 Task: Create a sub task Gather and Analyse Requirements for the task  Develop a new online platform for event ticket sales in the project AgileMind , assign it to team member softage.4@softage.net and update the status of the sub task to  On Track  , set the priority of the sub task to Low
Action: Mouse moved to (604, 550)
Screenshot: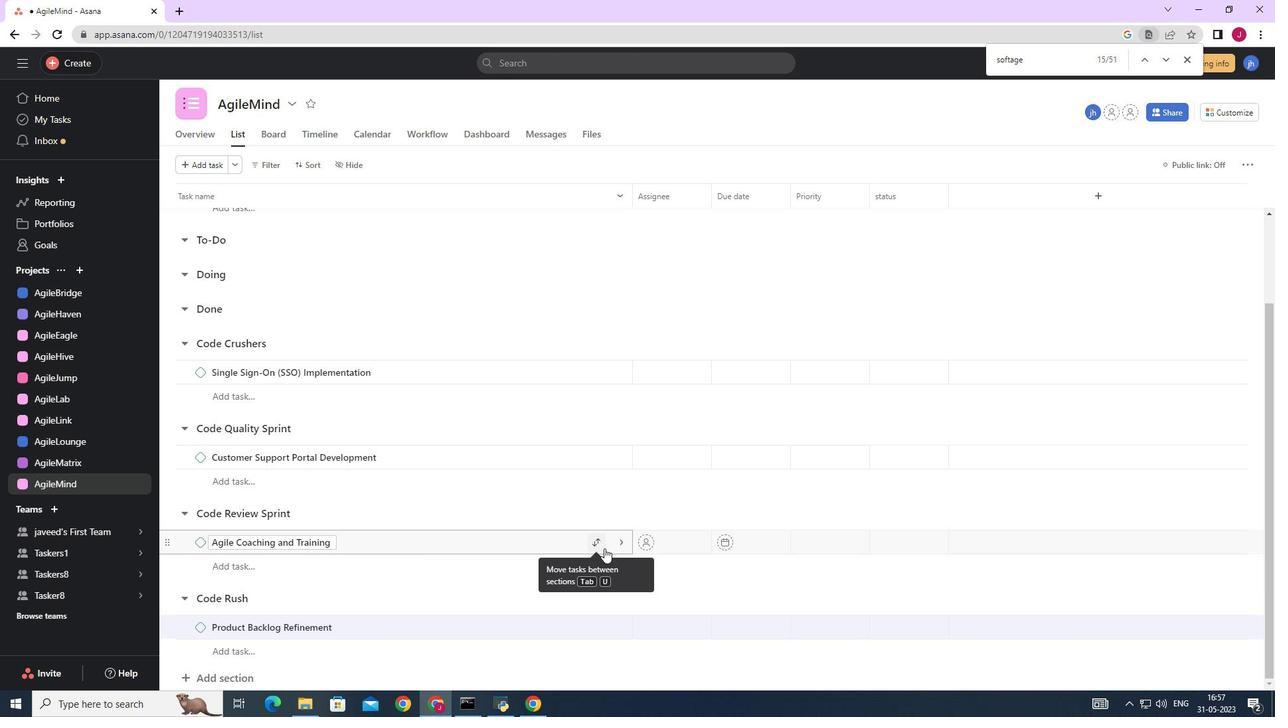 
Action: Mouse scrolled (604, 551) with delta (0, 0)
Screenshot: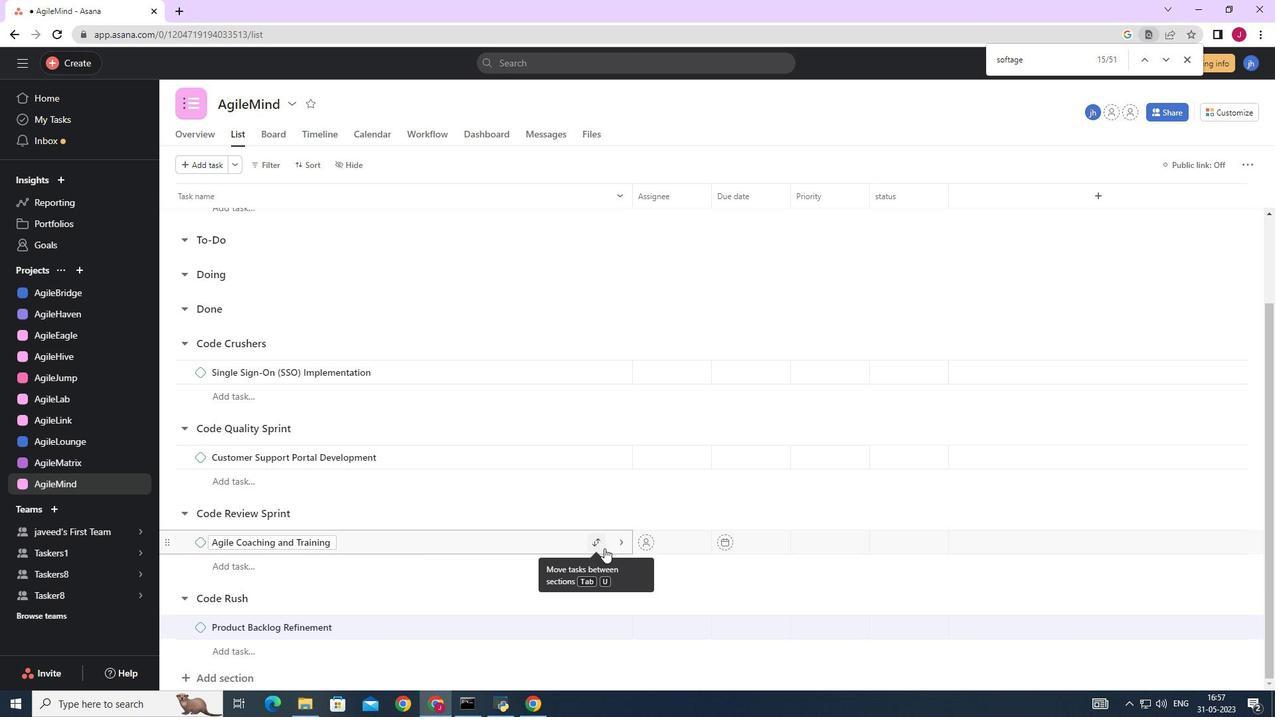 
Action: Mouse scrolled (604, 551) with delta (0, 0)
Screenshot: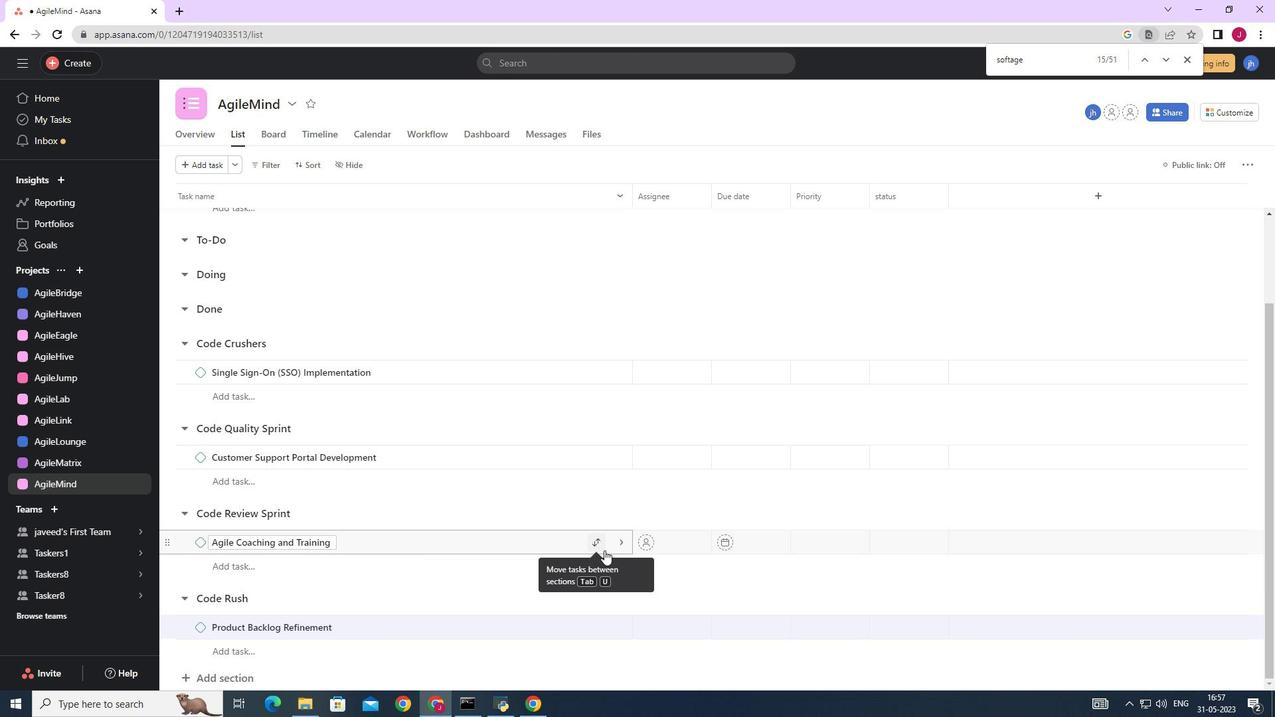 
Action: Mouse scrolled (604, 551) with delta (0, 0)
Screenshot: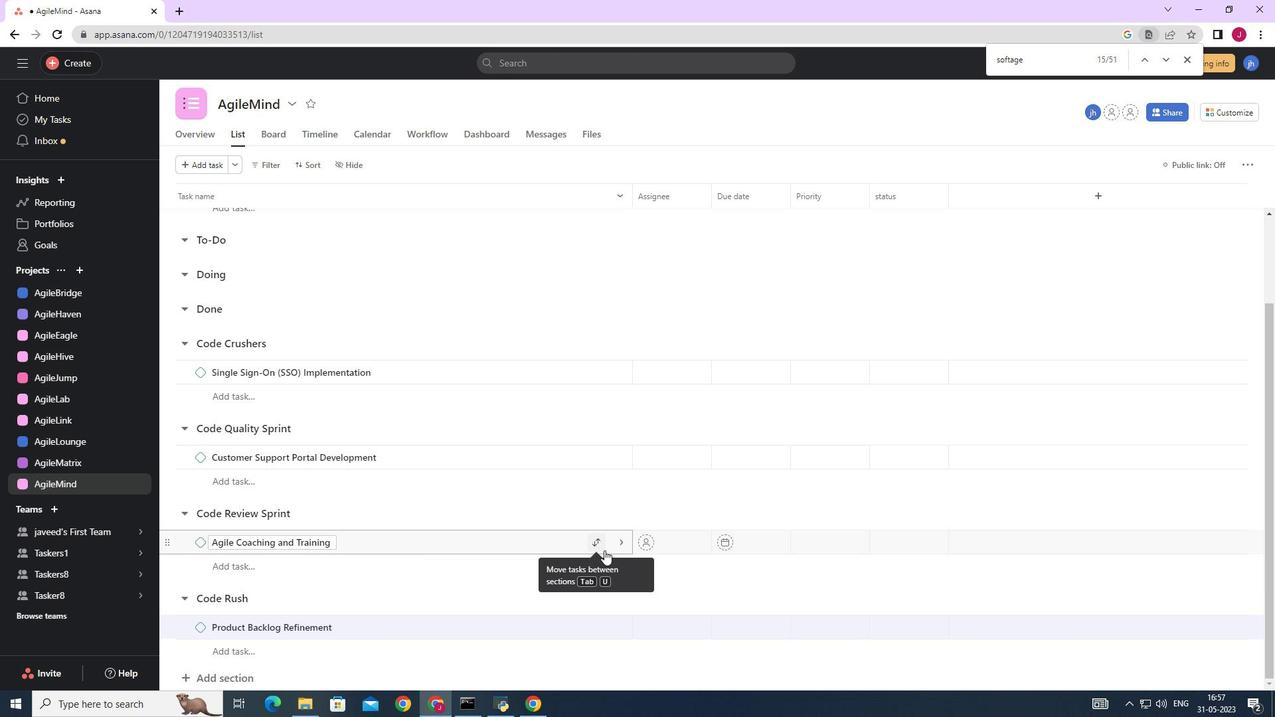 
Action: Mouse scrolled (604, 551) with delta (0, 0)
Screenshot: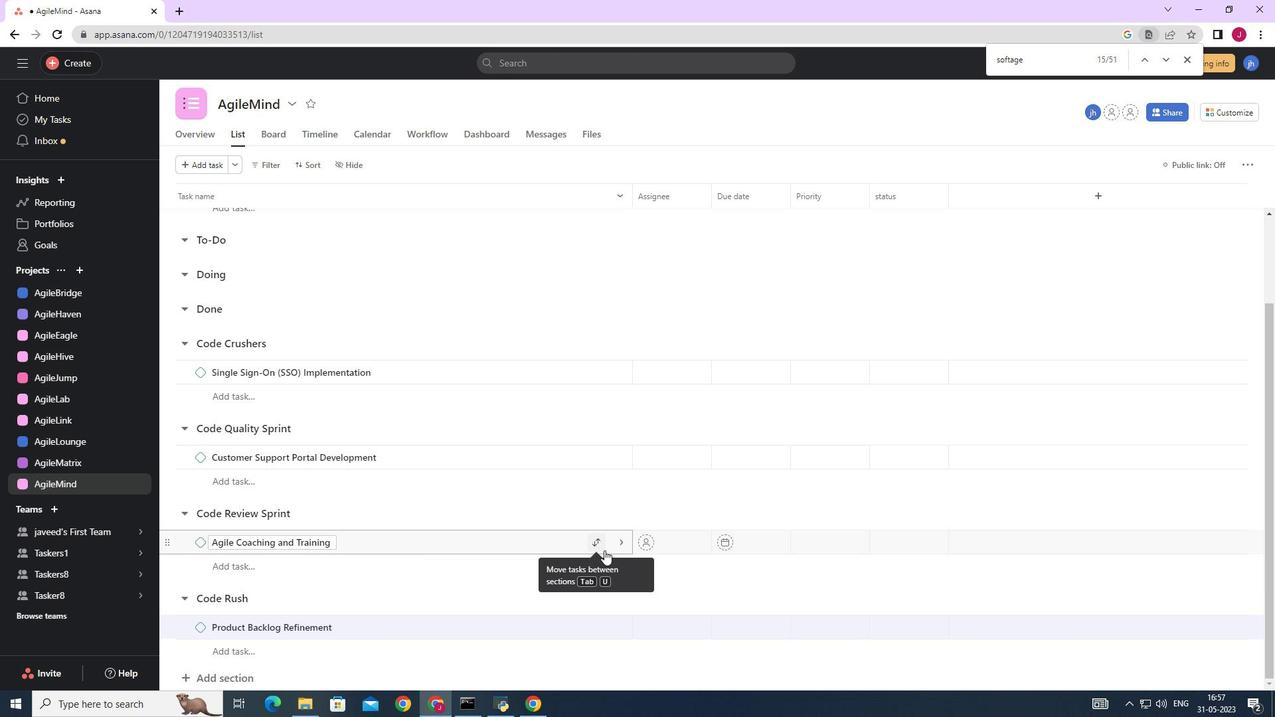 
Action: Mouse moved to (594, 547)
Screenshot: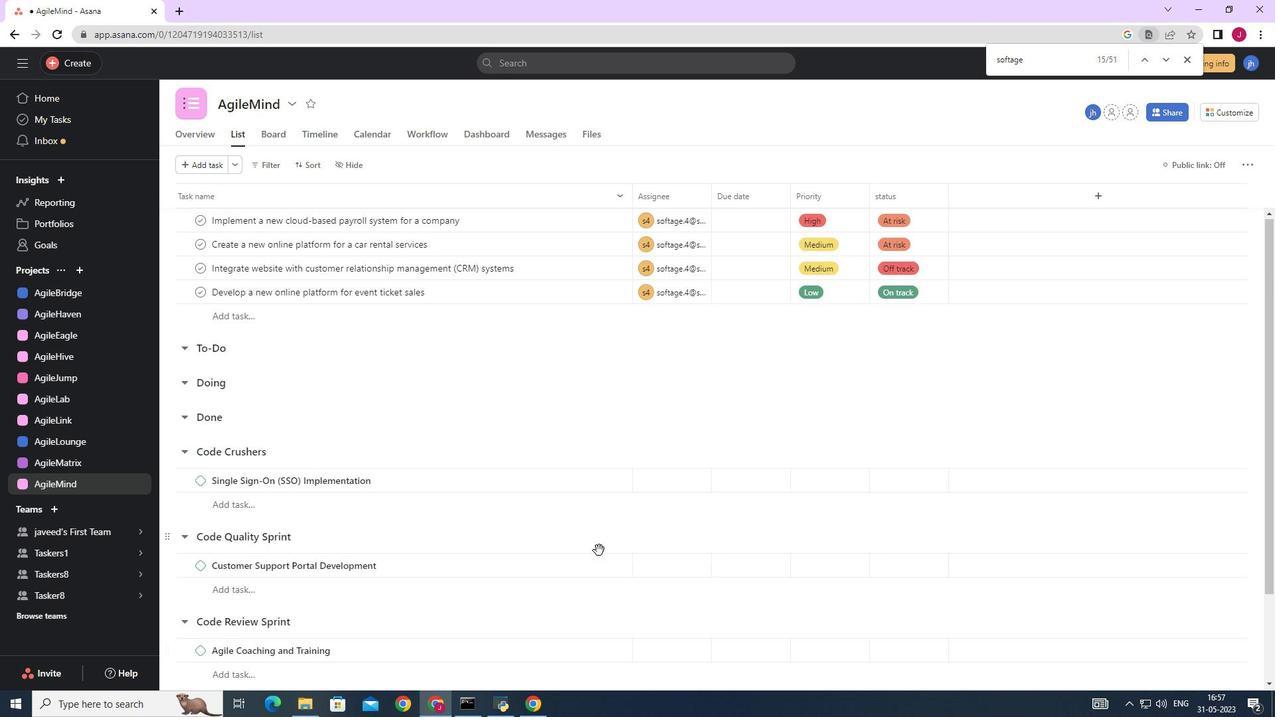 
Action: Mouse scrolled (594, 548) with delta (0, 0)
Screenshot: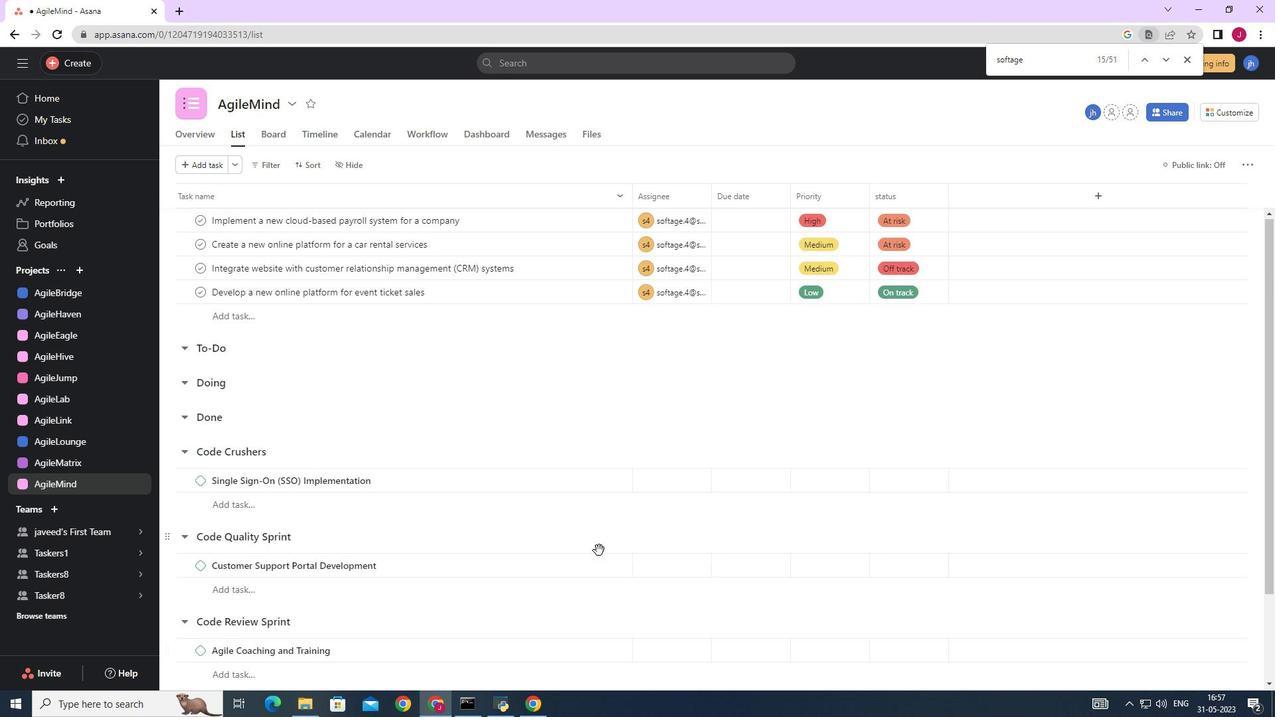 
Action: Mouse moved to (593, 546)
Screenshot: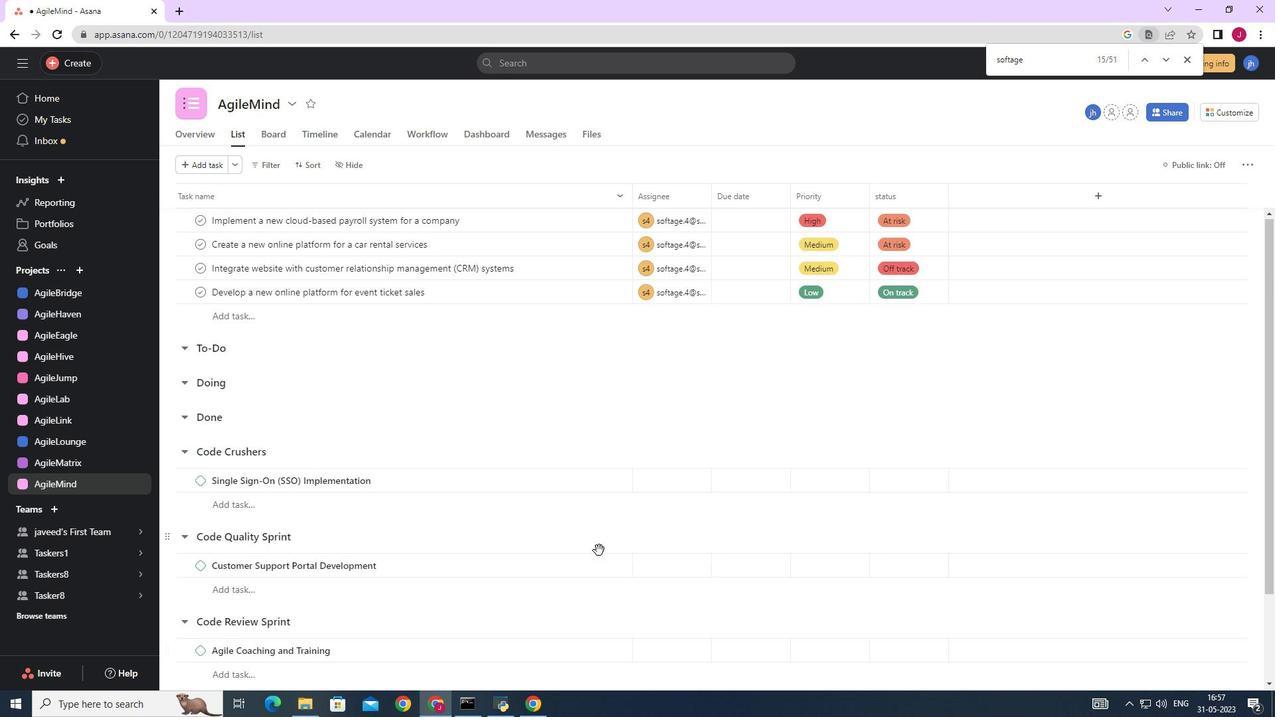 
Action: Mouse scrolled (594, 548) with delta (0, 0)
Screenshot: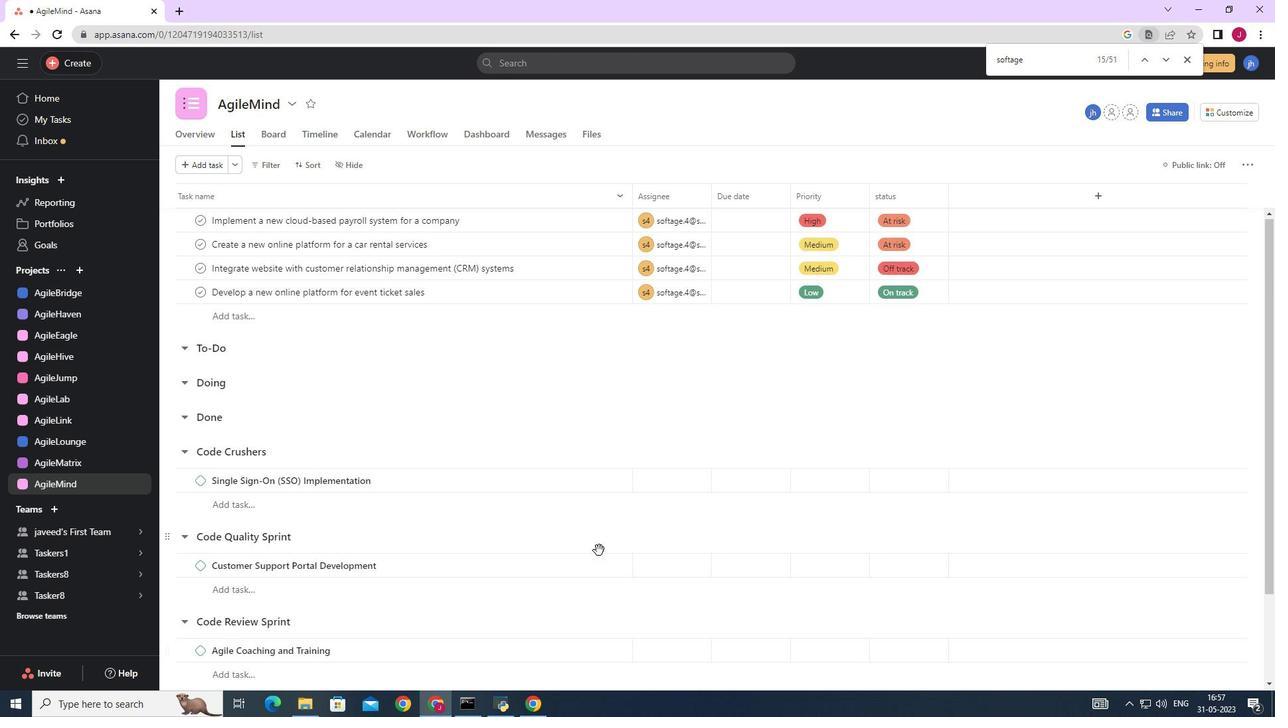 
Action: Mouse moved to (584, 536)
Screenshot: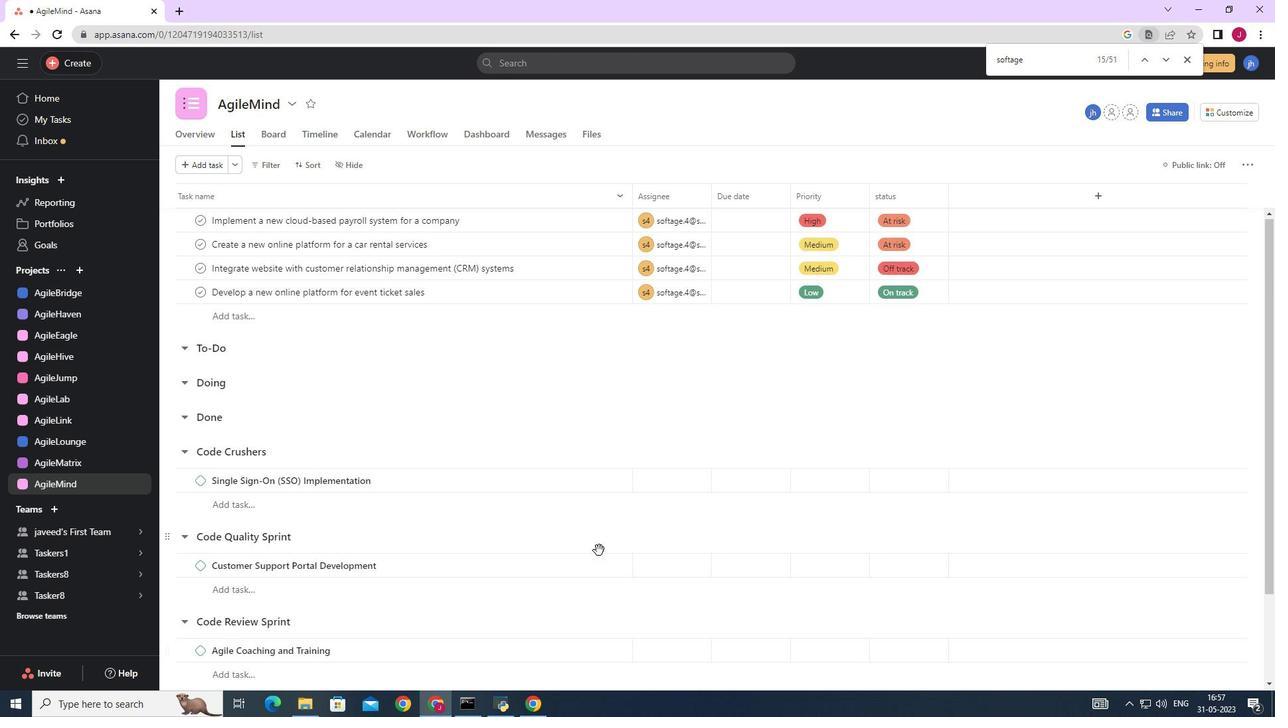 
Action: Mouse scrolled (593, 546) with delta (0, 0)
Screenshot: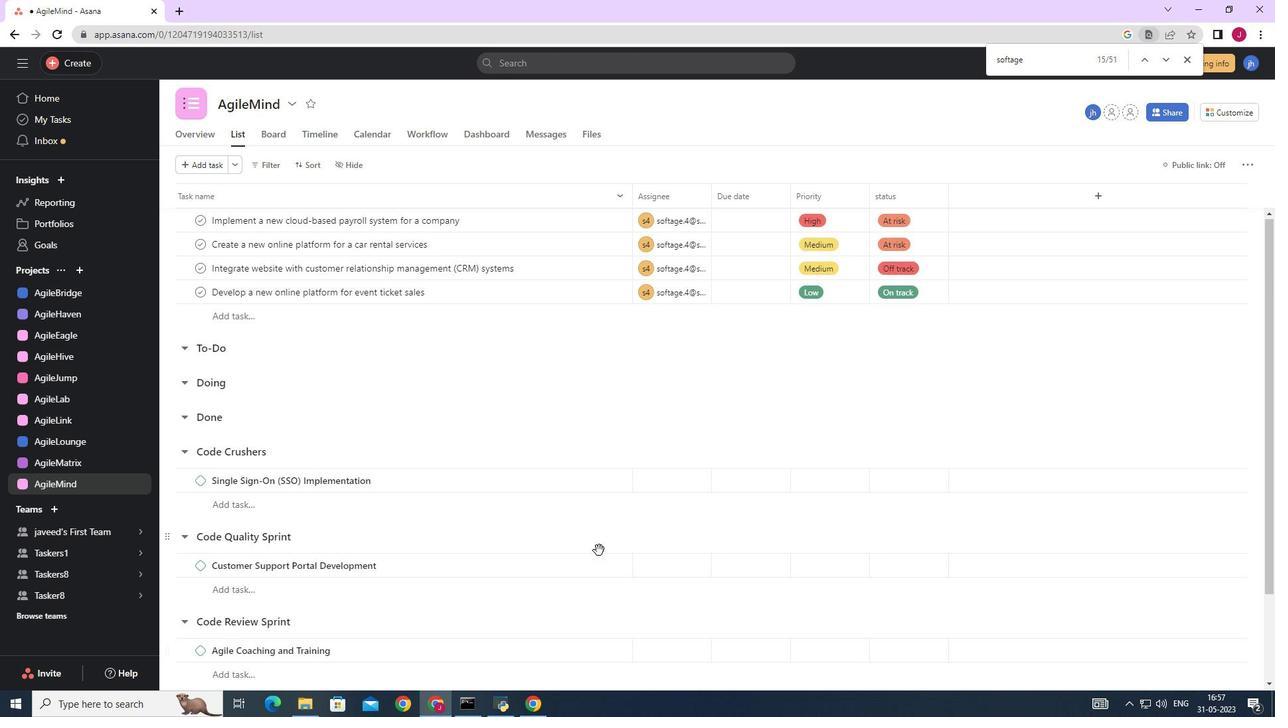 
Action: Mouse moved to (587, 292)
Screenshot: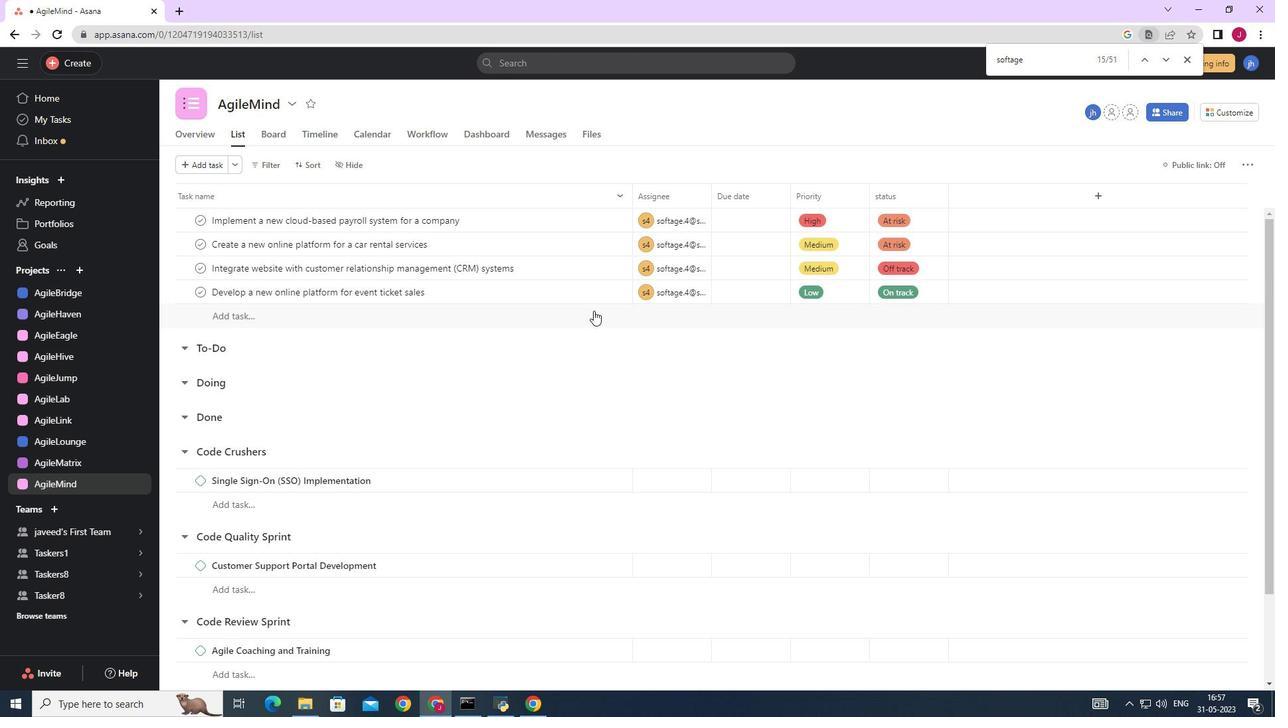 
Action: Mouse pressed left at (587, 292)
Screenshot: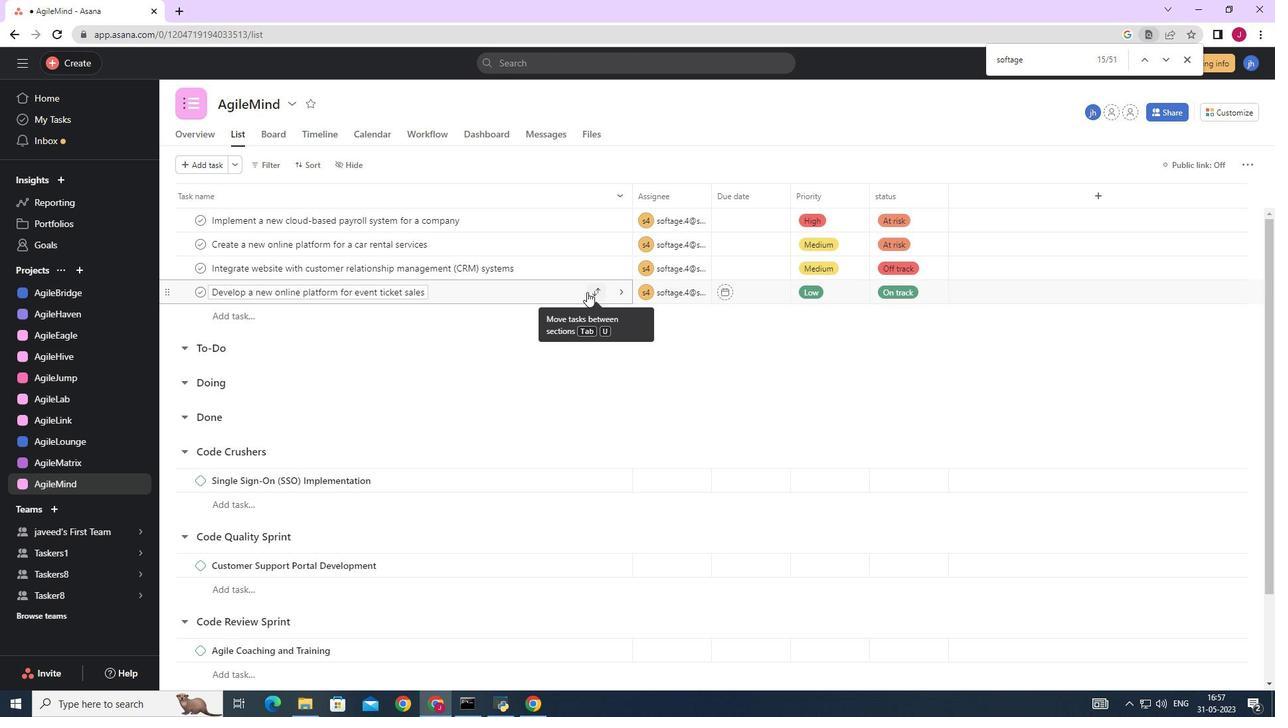 
Action: Mouse moved to (567, 289)
Screenshot: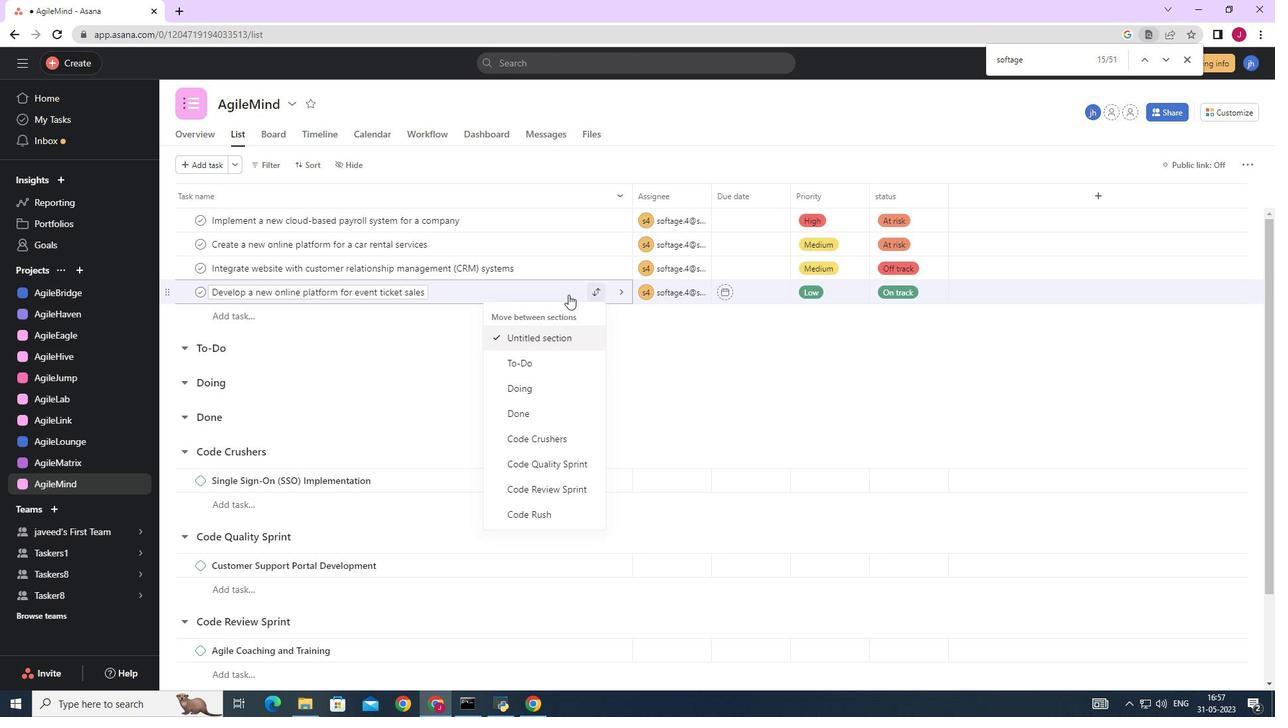 
Action: Mouse pressed left at (567, 289)
Screenshot: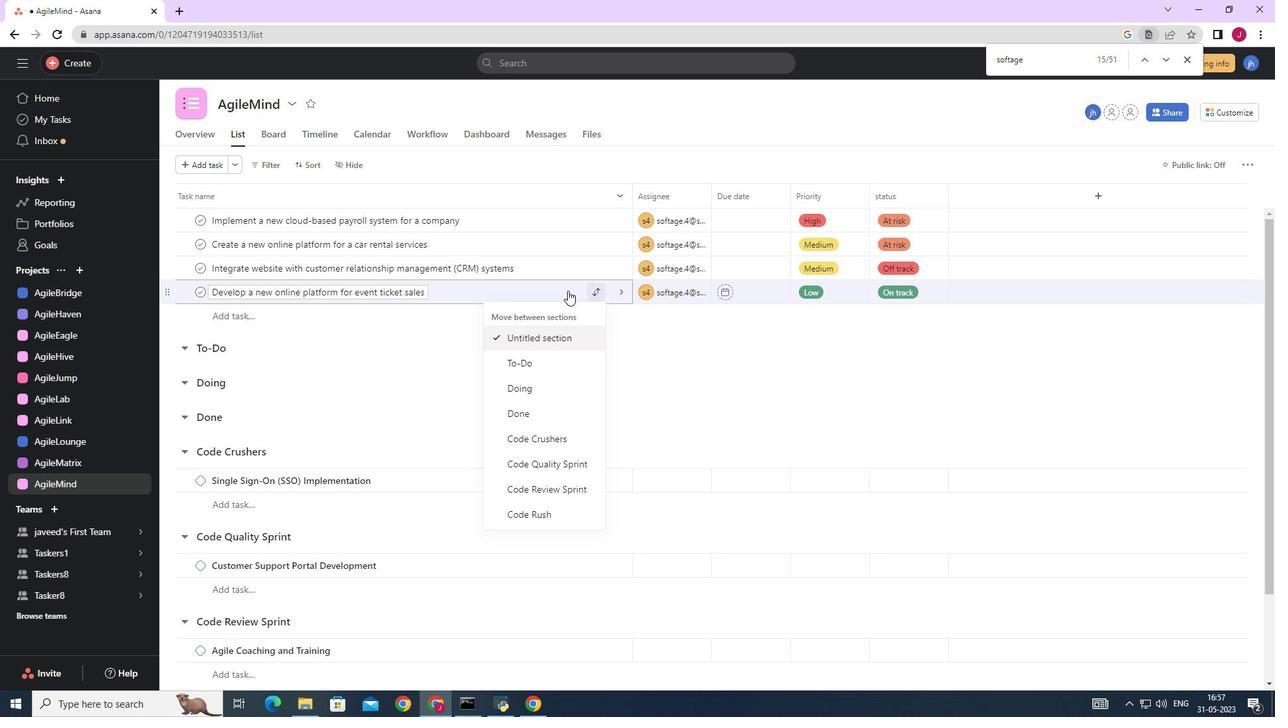 
Action: Mouse moved to (918, 450)
Screenshot: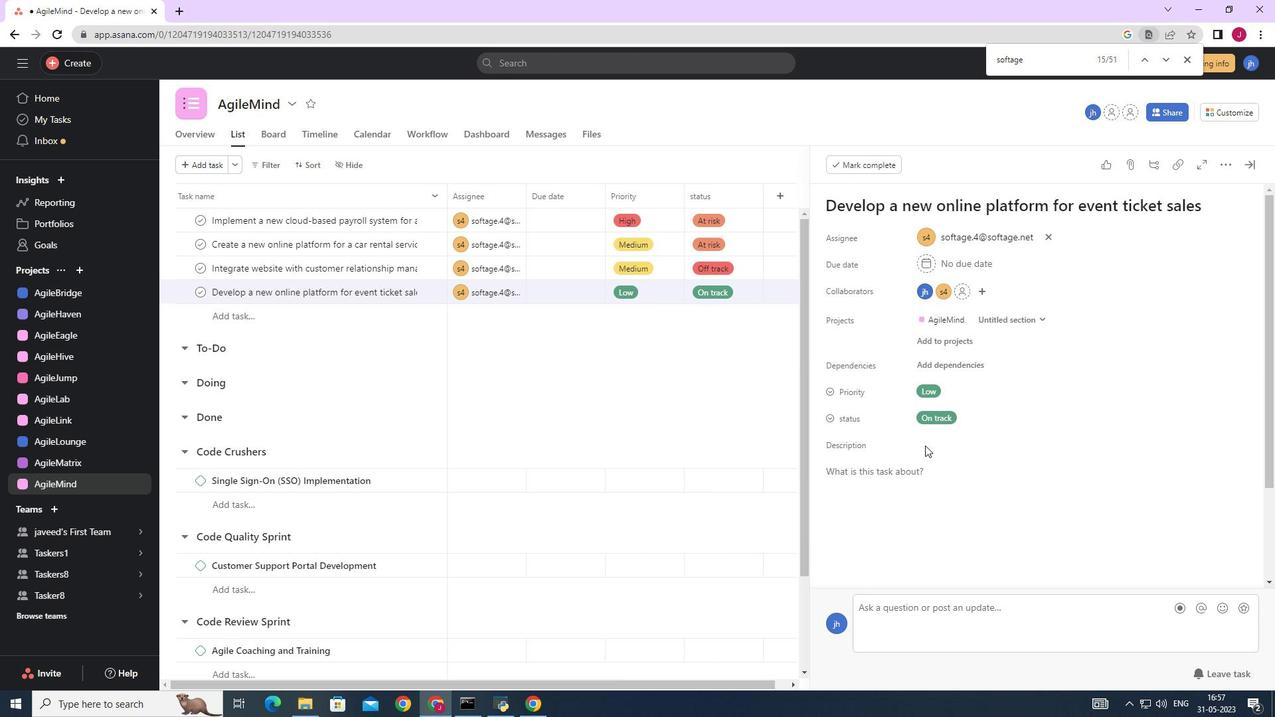 
Action: Mouse scrolled (918, 449) with delta (0, 0)
Screenshot: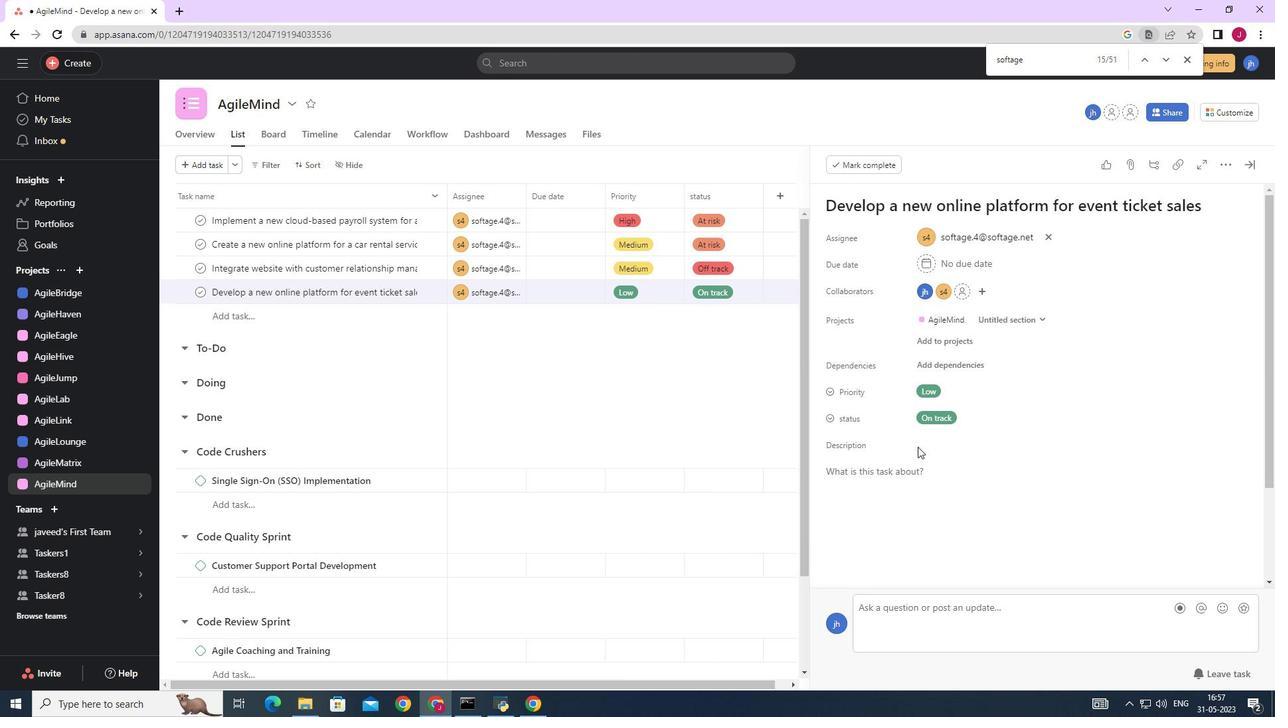 
Action: Mouse scrolled (918, 449) with delta (0, 0)
Screenshot: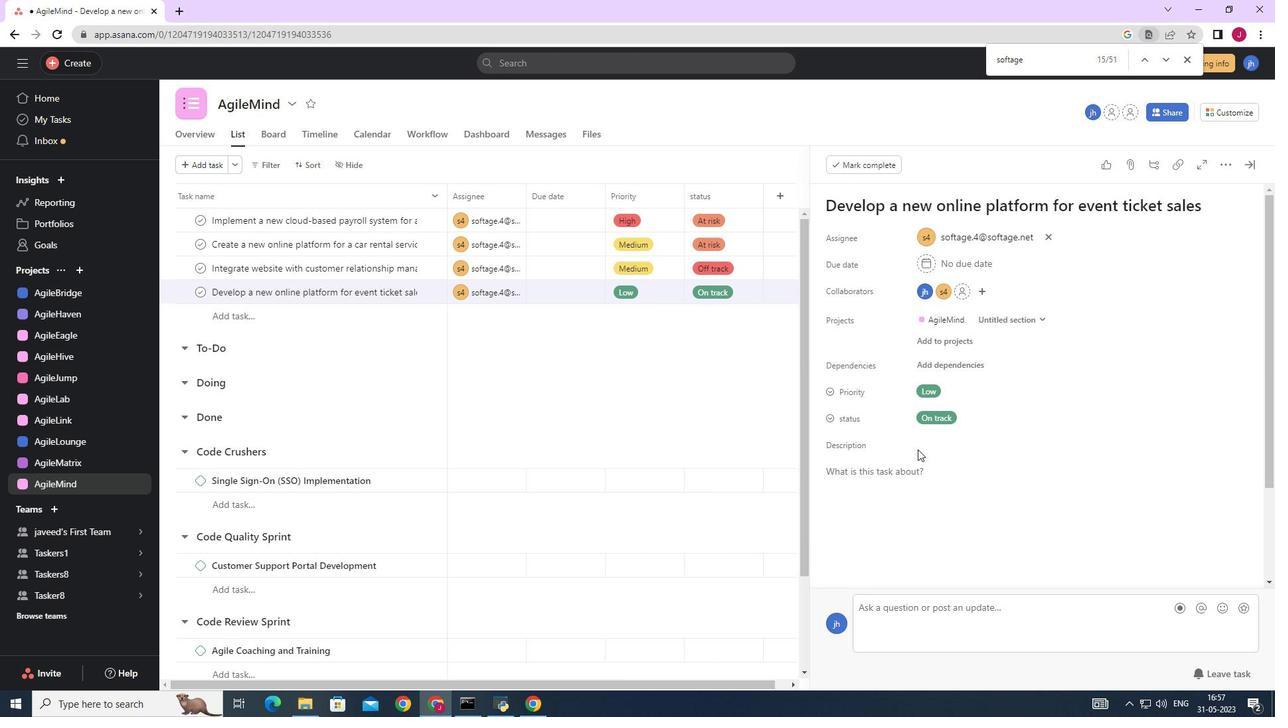 
Action: Mouse scrolled (918, 449) with delta (0, 0)
Screenshot: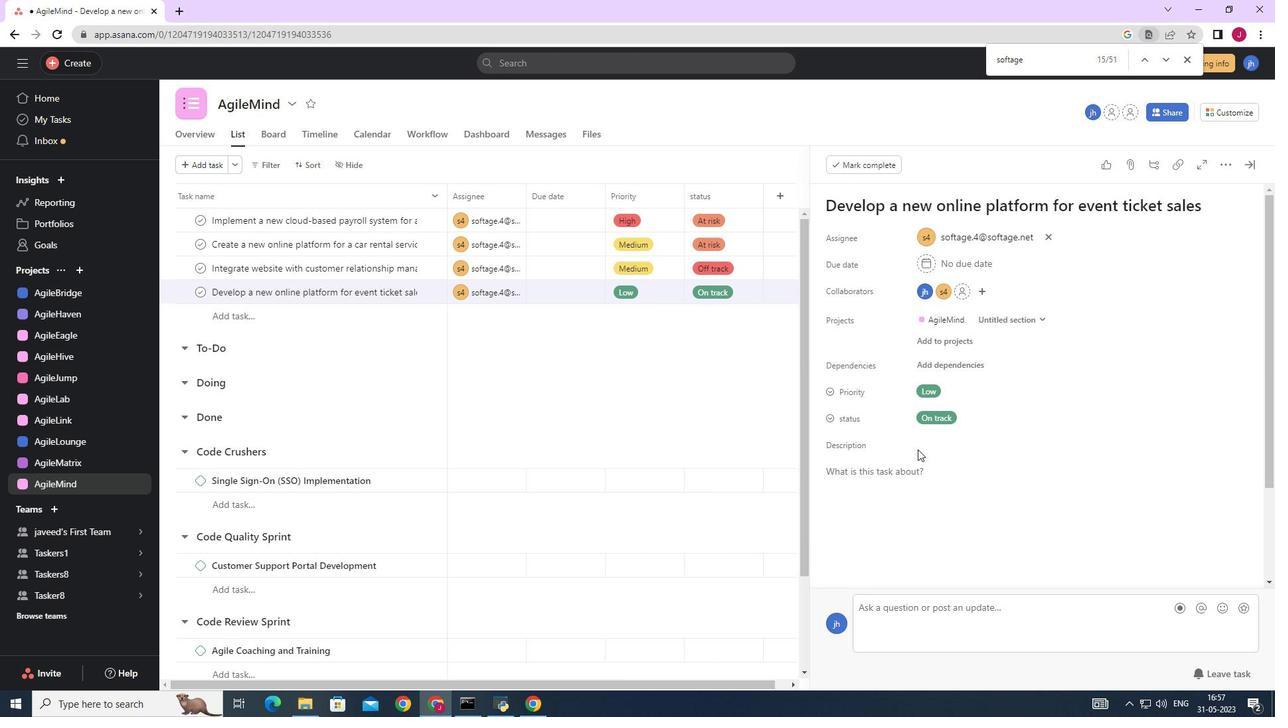 
Action: Mouse scrolled (918, 449) with delta (0, 0)
Screenshot: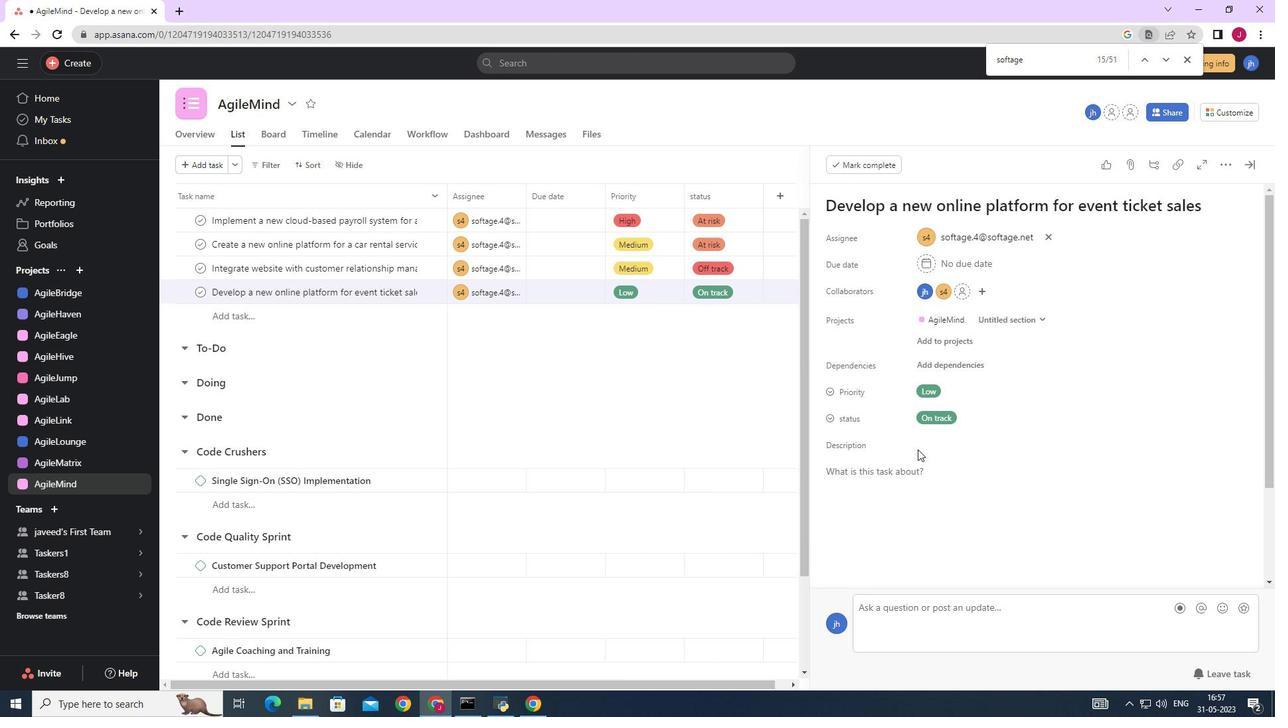
Action: Mouse moved to (867, 484)
Screenshot: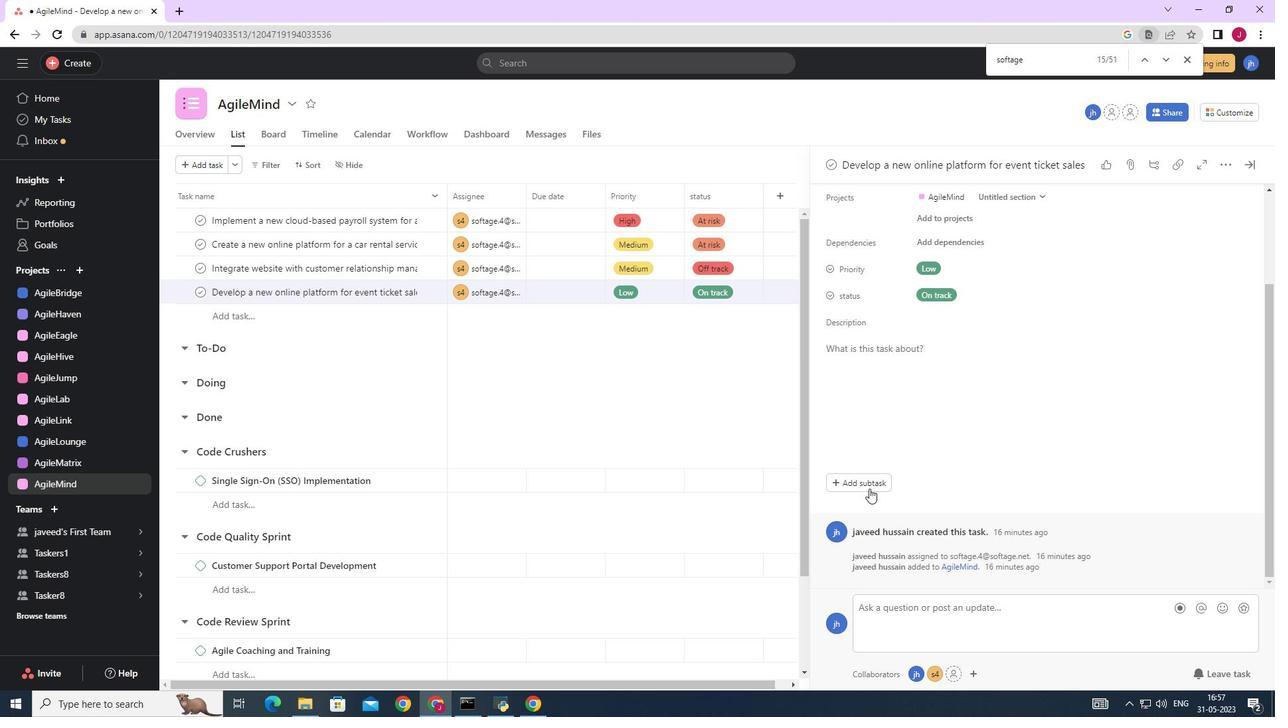 
Action: Mouse pressed left at (867, 484)
Screenshot: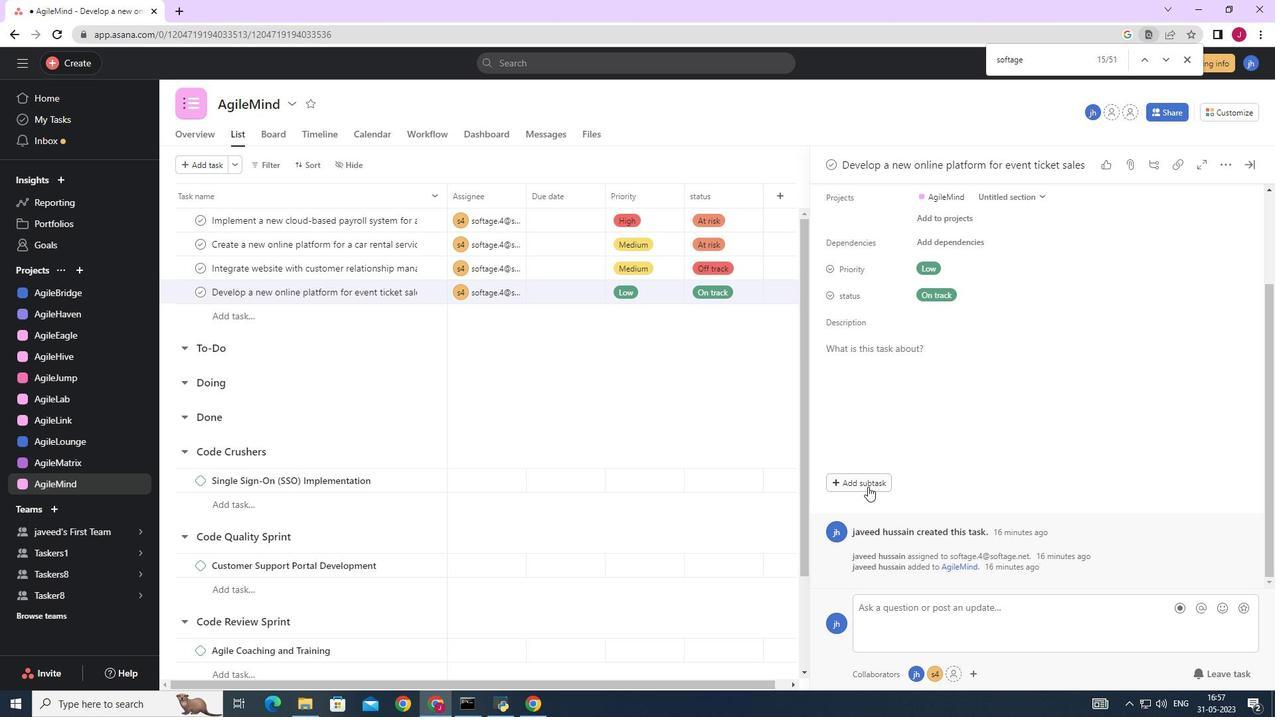 
Action: Mouse moved to (871, 456)
Screenshot: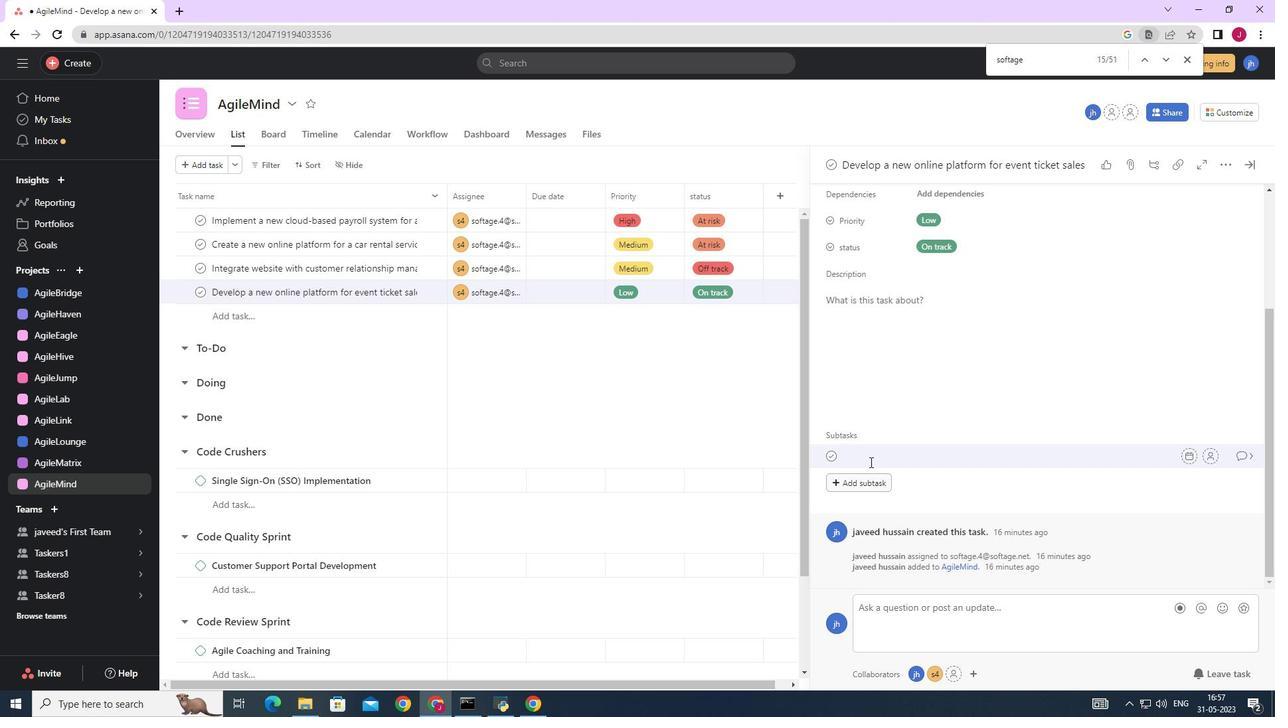 
Action: Key pressed <Key.caps_lock>G<Key.caps_lock>ather<Key.space>and<Key.space><Key.caps_lock>A<Key.caps_lock>nalyse<Key.space><Key.caps_lock>R<Key.caps_lock>equirements<Key.space>
Screenshot: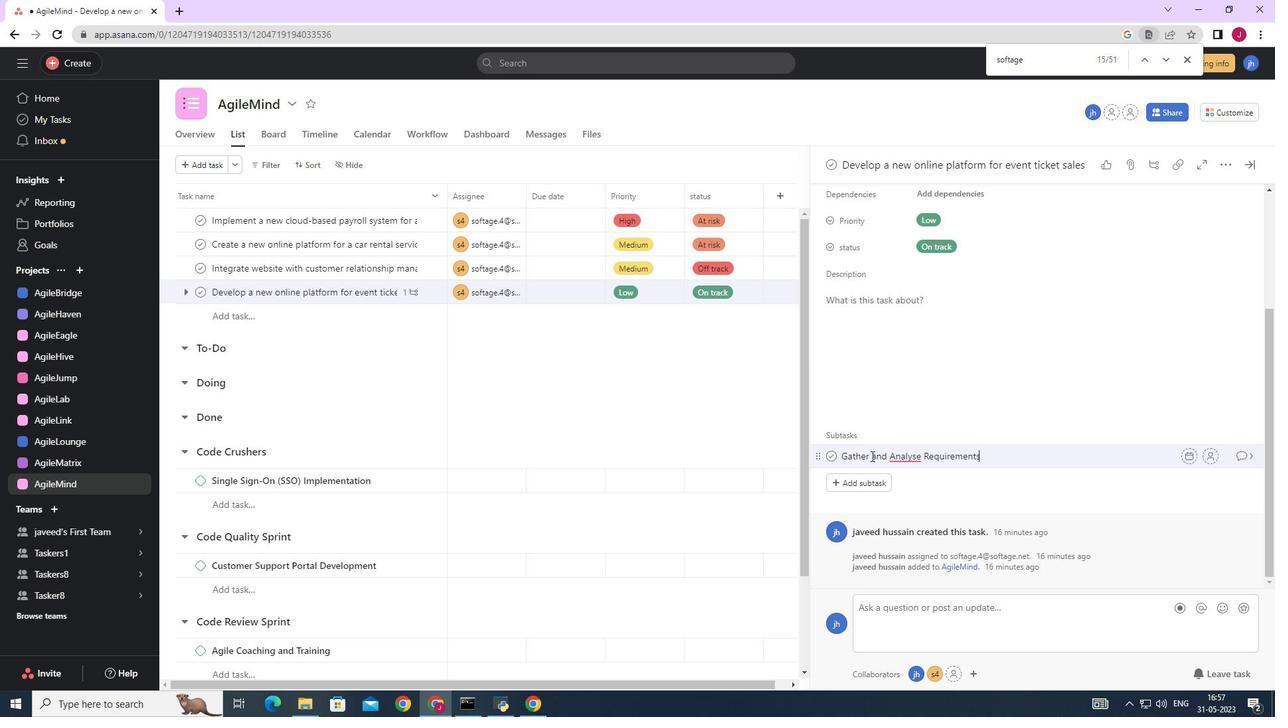 
Action: Mouse moved to (1213, 459)
Screenshot: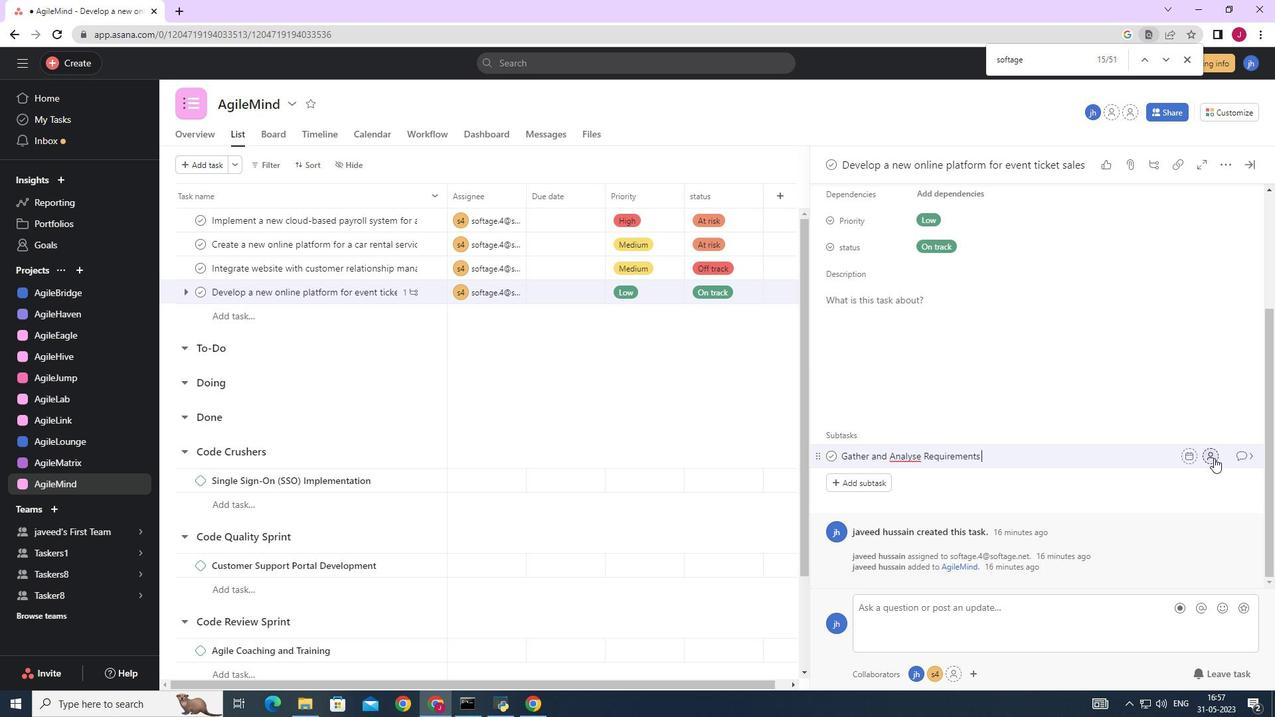 
Action: Mouse pressed left at (1213, 459)
Screenshot: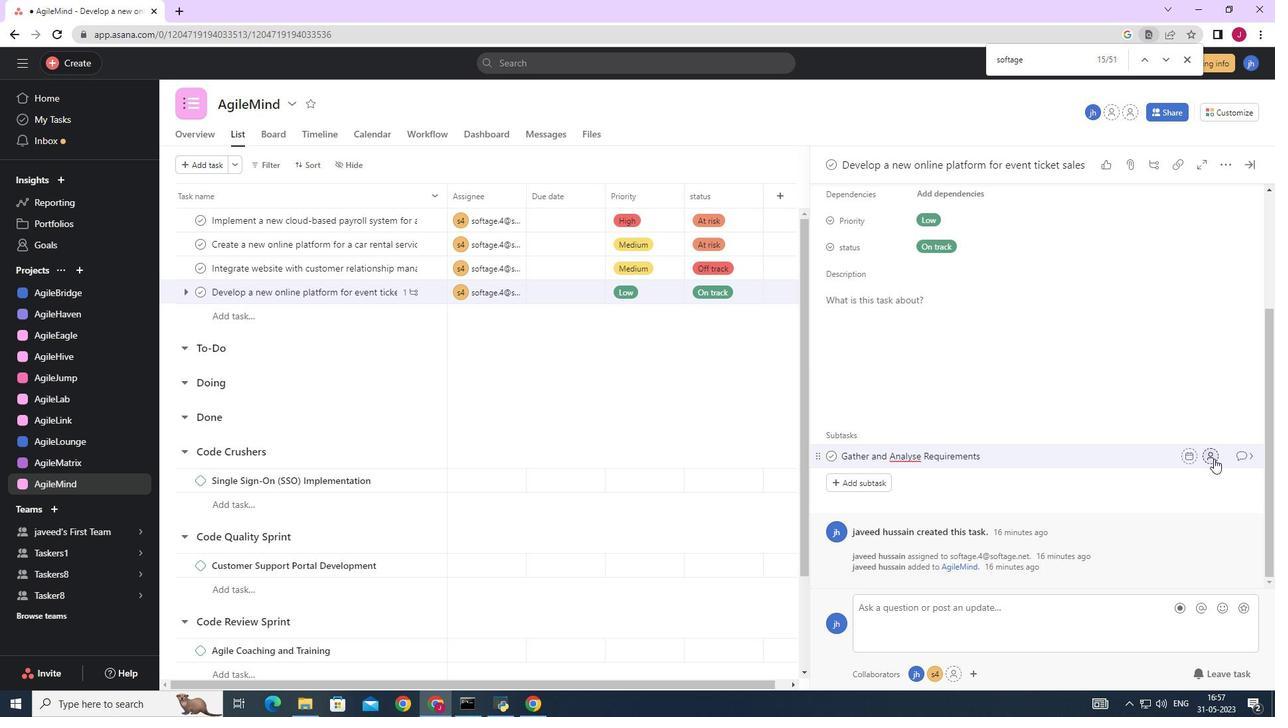 
Action: Mouse moved to (1173, 443)
Screenshot: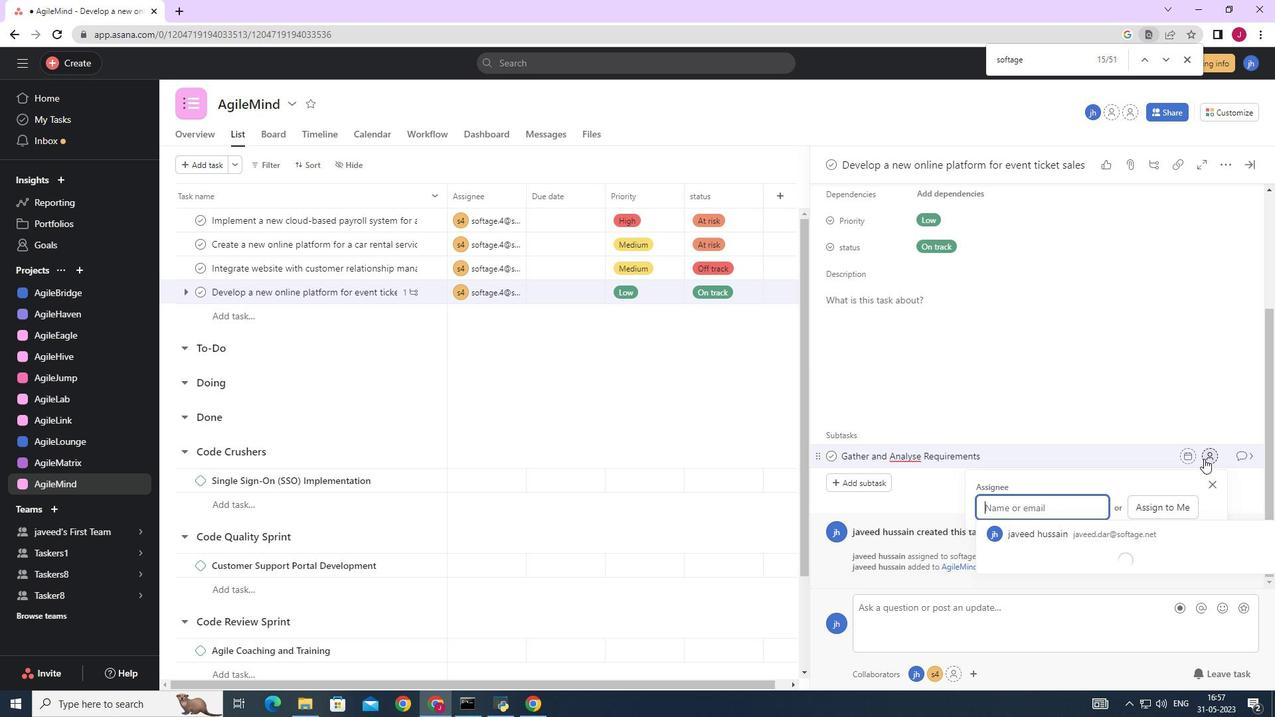 
Action: Key pressed softage.4
Screenshot: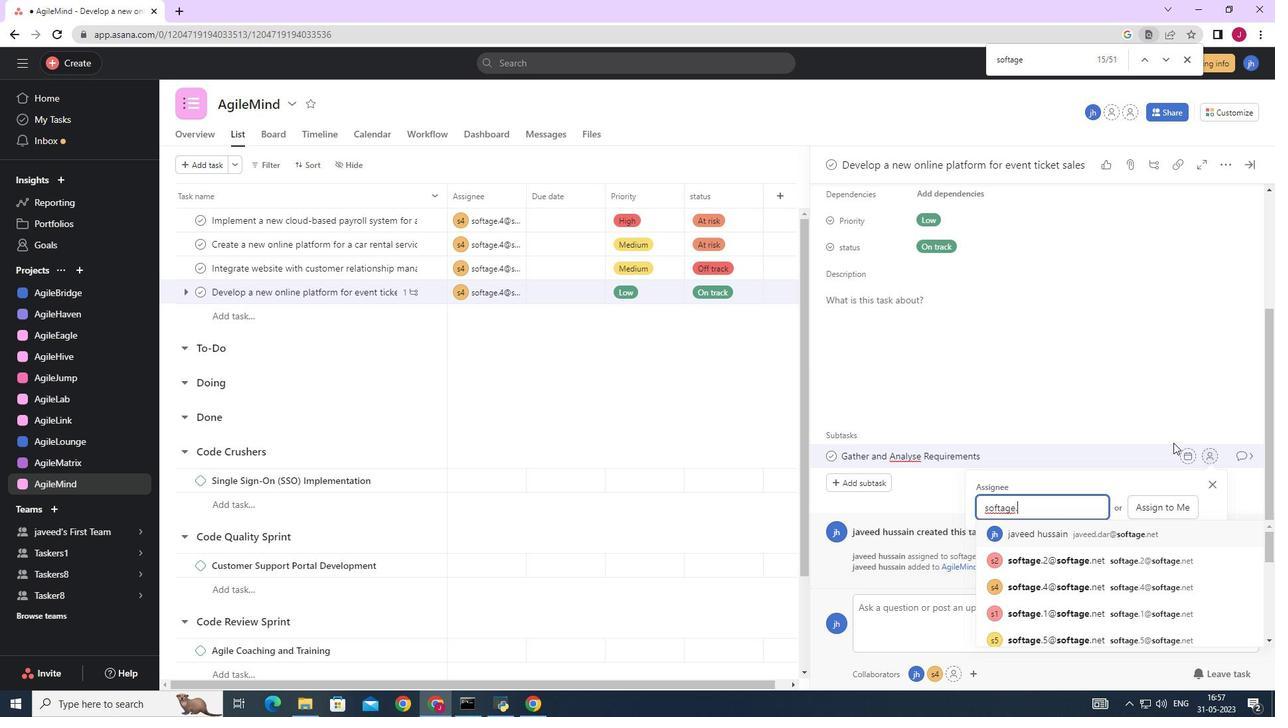 
Action: Mouse moved to (1053, 533)
Screenshot: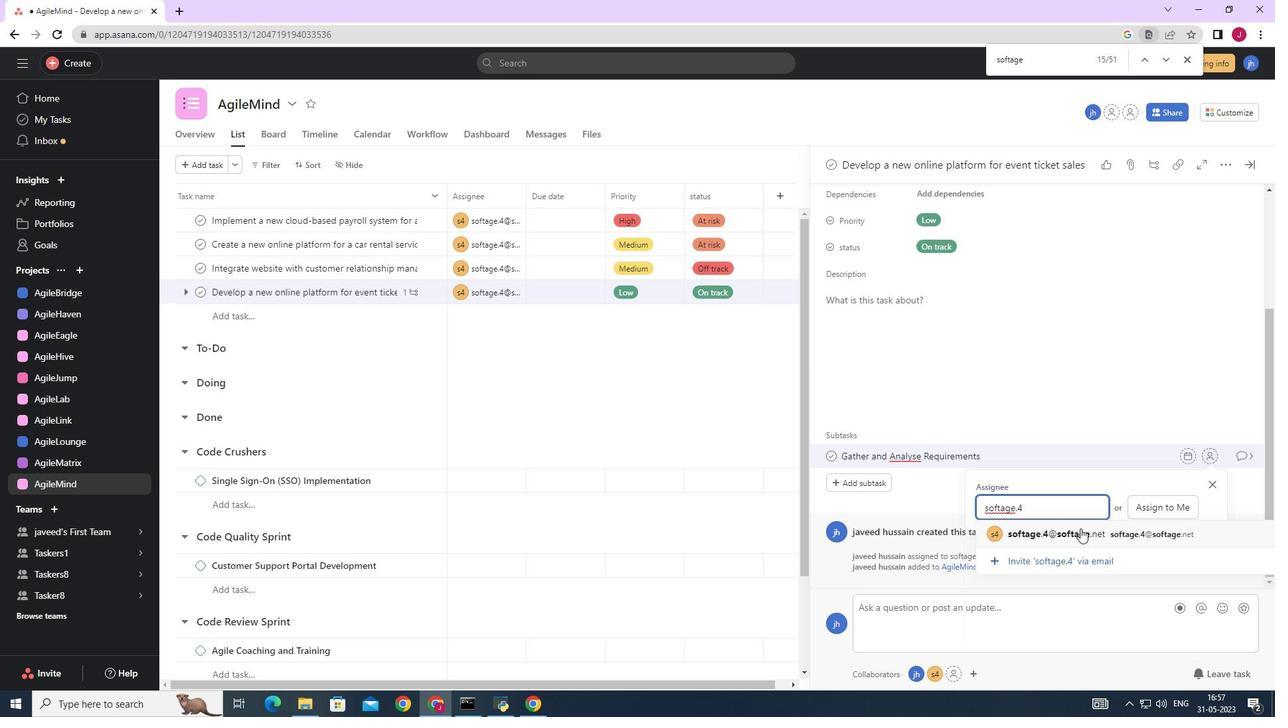 
Action: Mouse pressed left at (1053, 533)
Screenshot: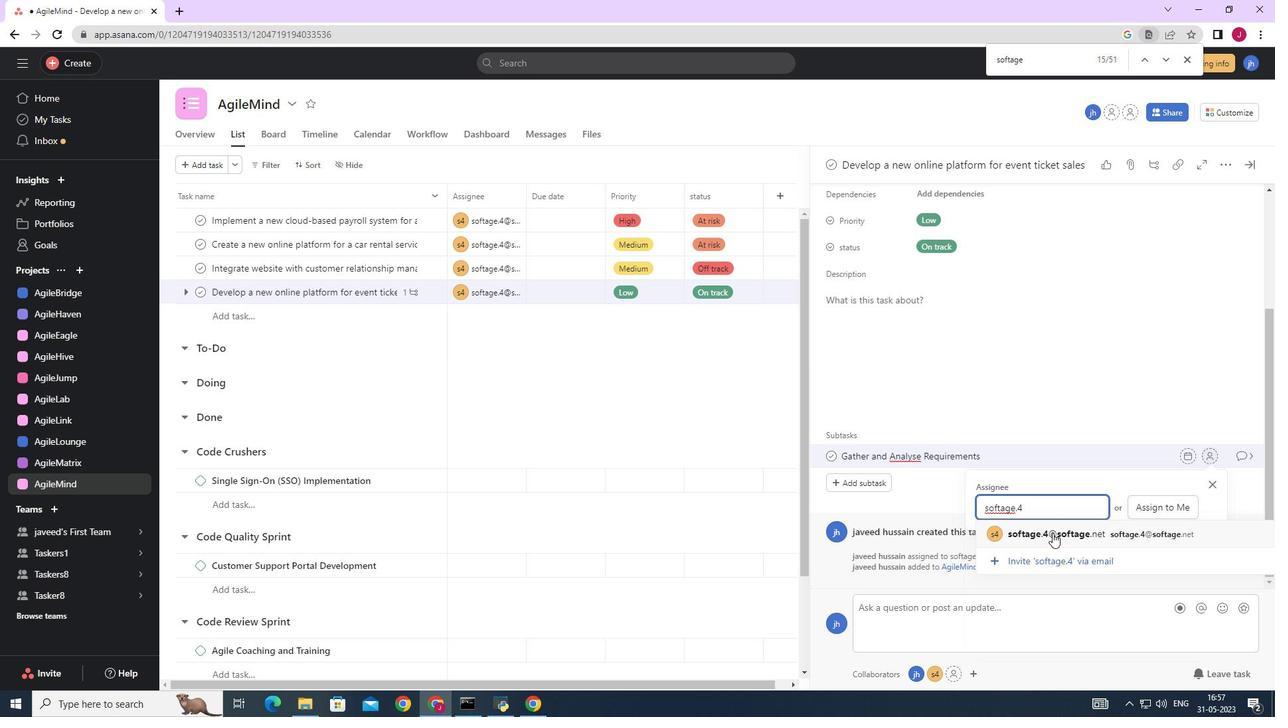
Action: Mouse moved to (1235, 455)
Screenshot: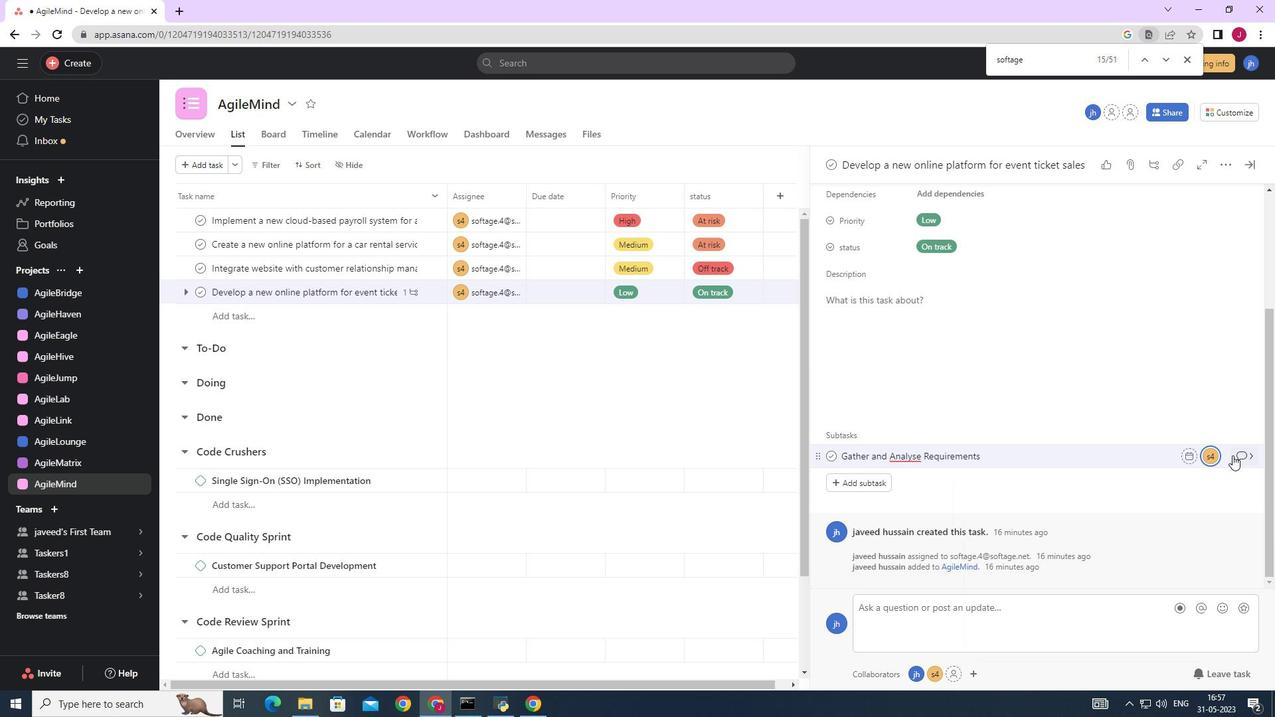 
Action: Mouse pressed left at (1235, 455)
Screenshot: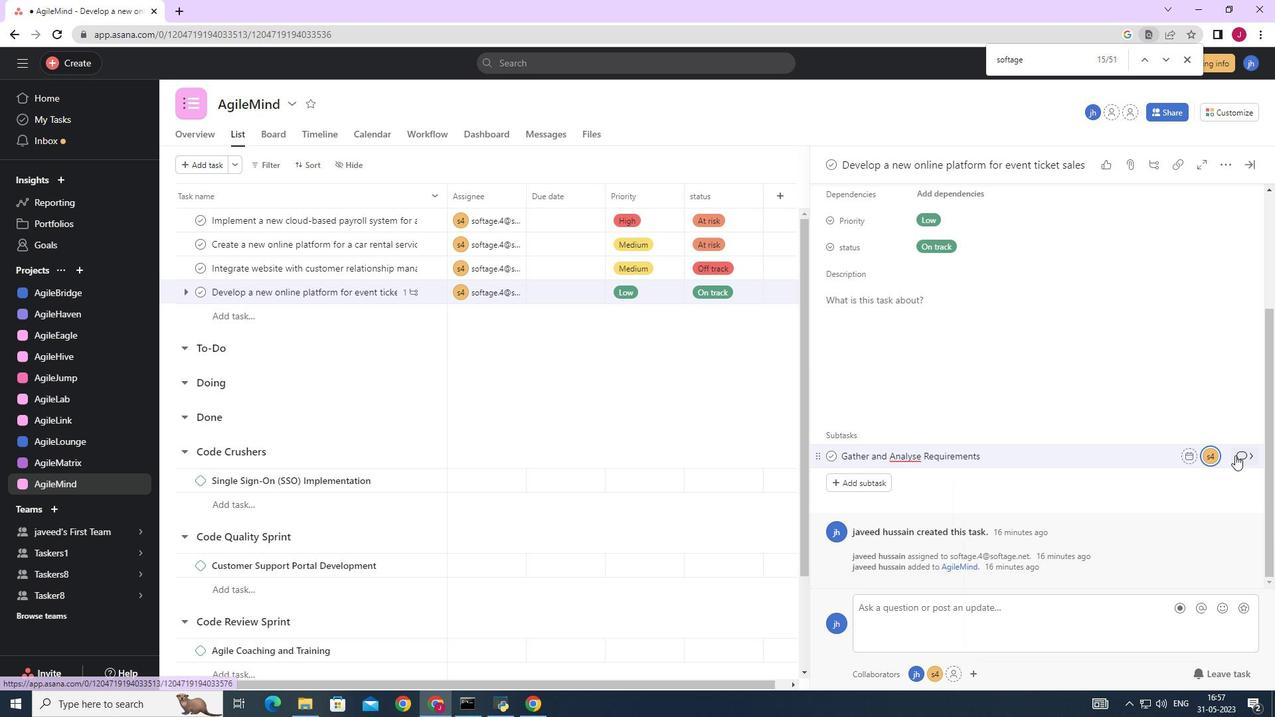 
Action: Mouse moved to (880, 381)
Screenshot: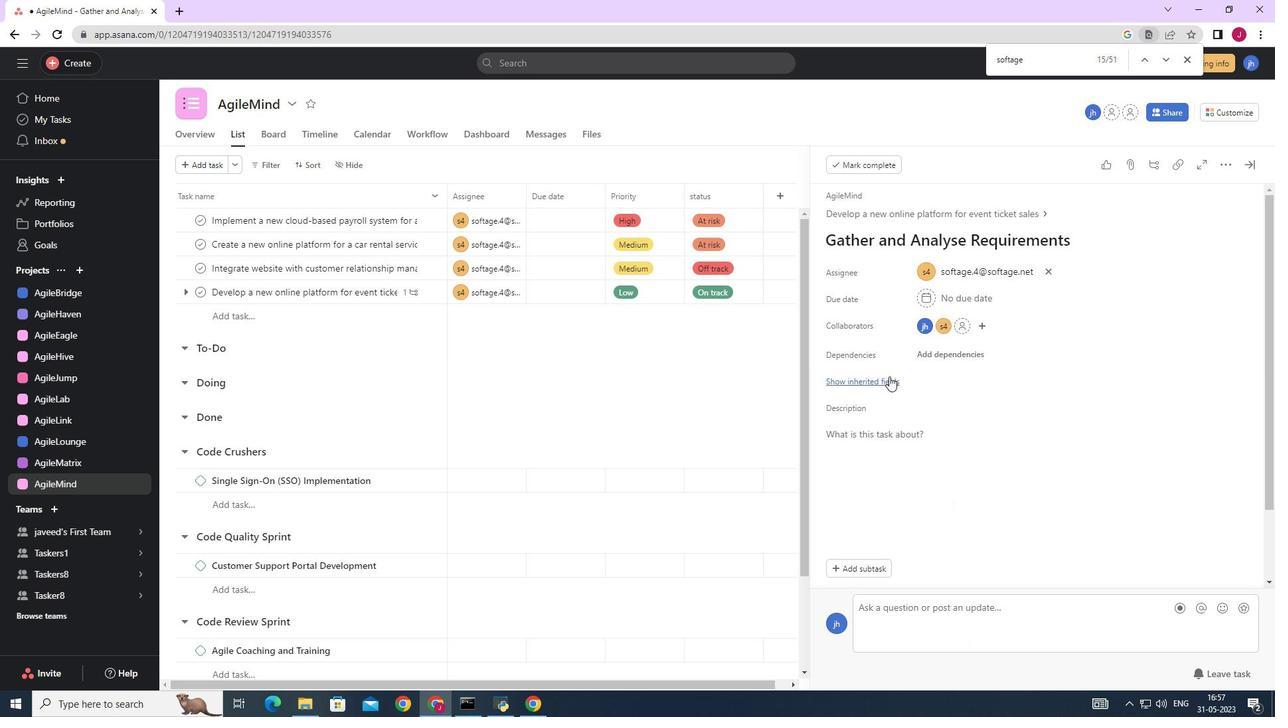 
Action: Mouse pressed left at (880, 381)
Screenshot: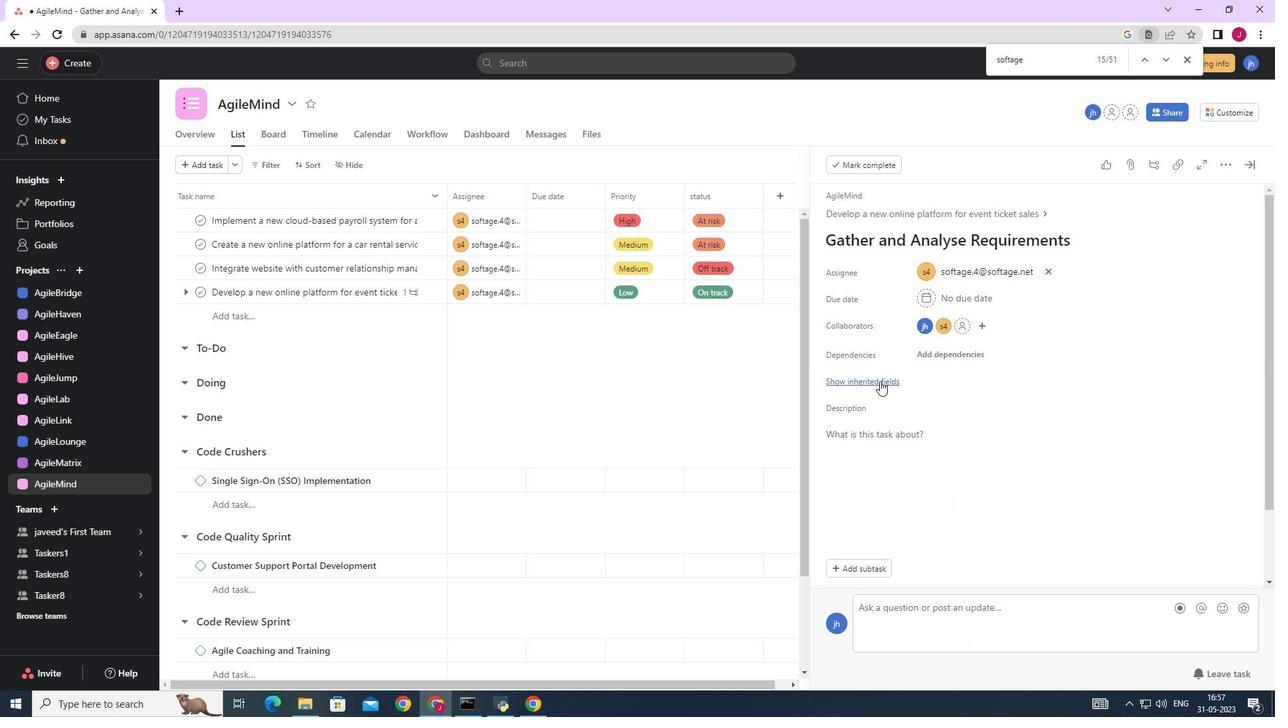 
Action: Mouse moved to (933, 405)
Screenshot: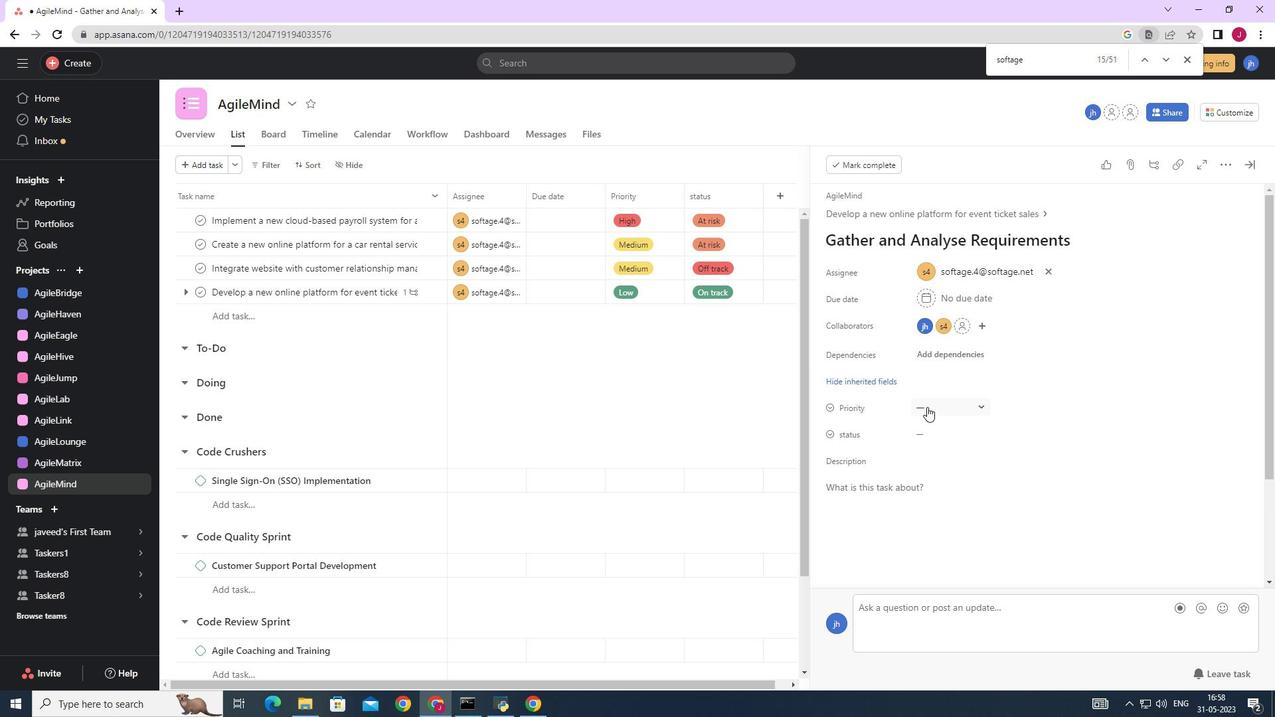 
Action: Mouse pressed left at (933, 405)
Screenshot: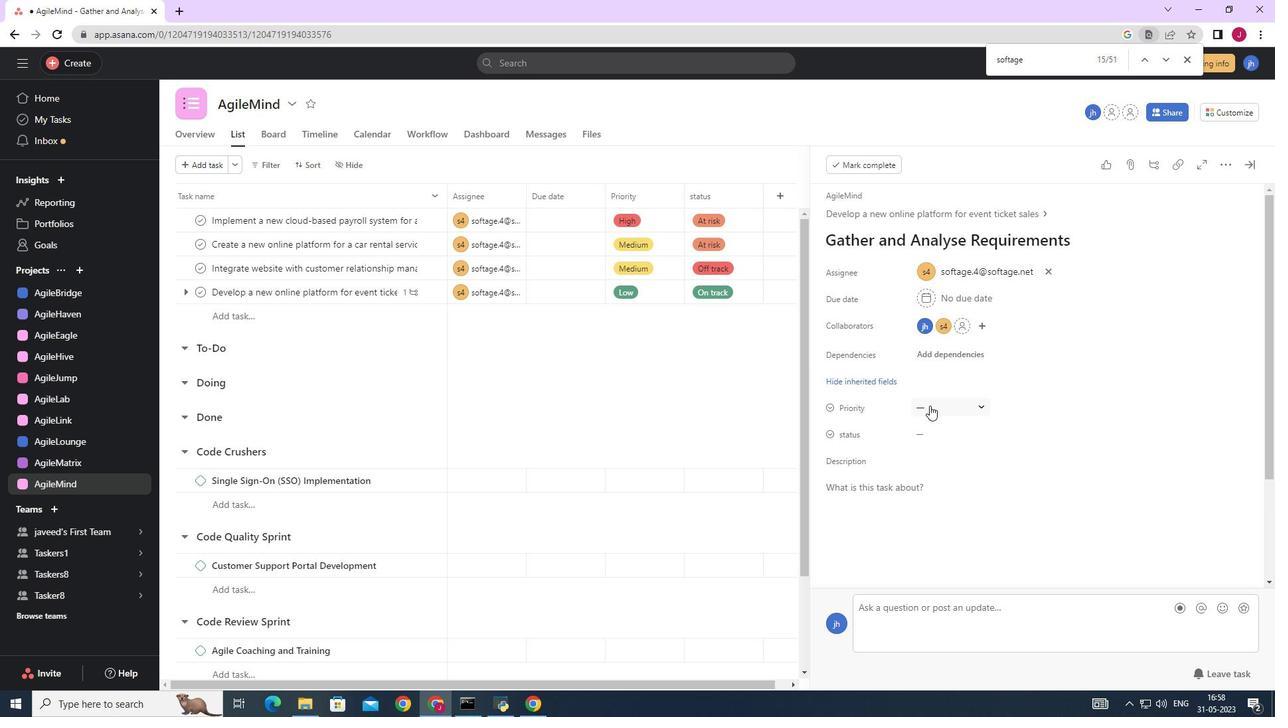 
Action: Mouse moved to (954, 501)
Screenshot: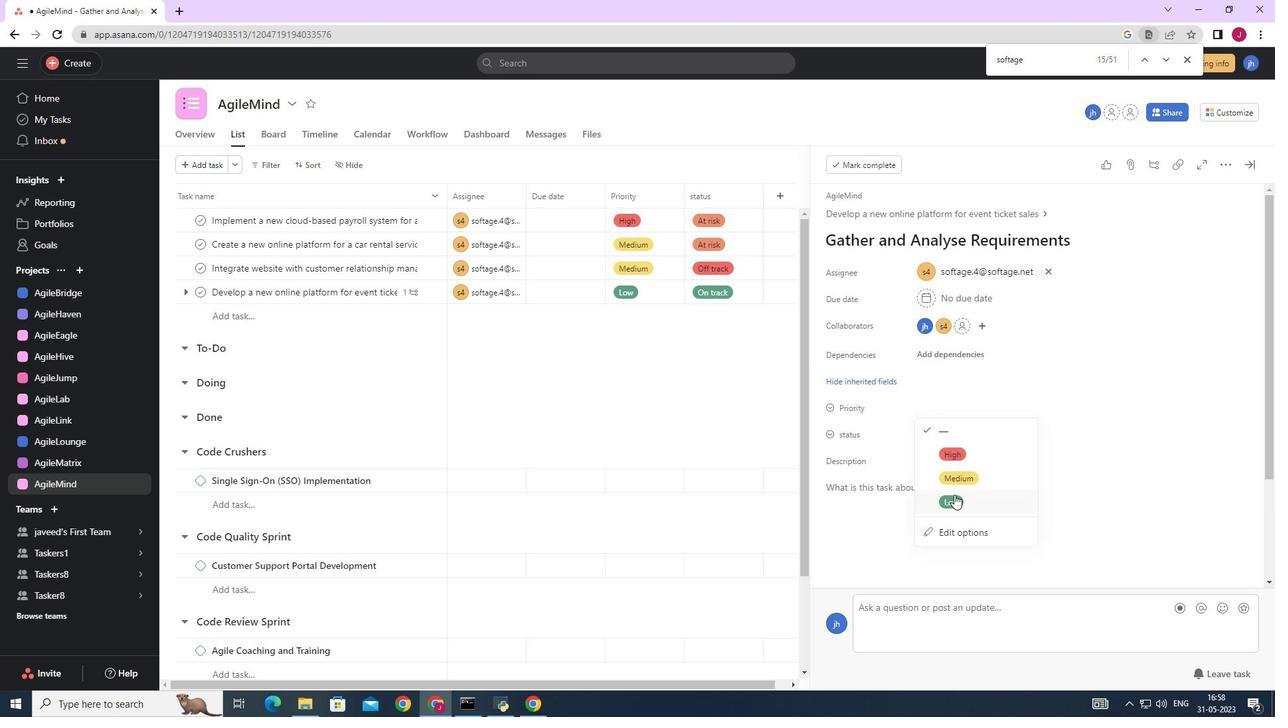 
Action: Mouse pressed left at (954, 501)
Screenshot: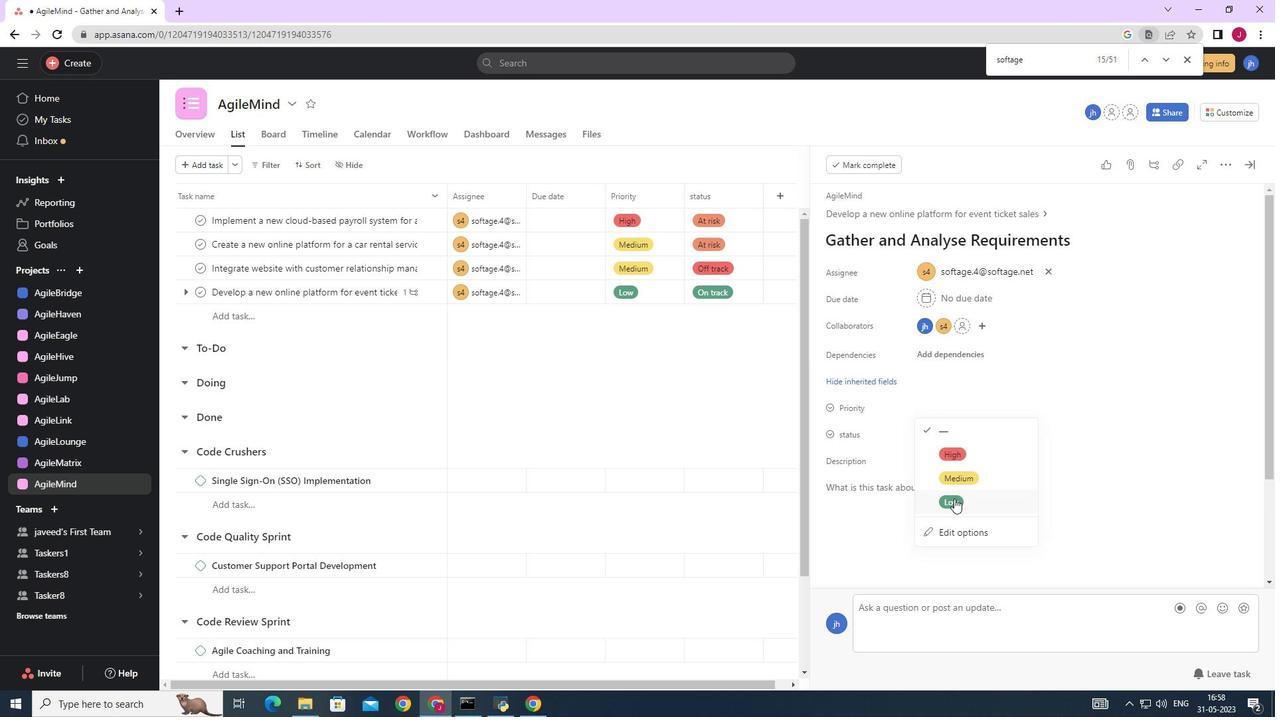 
Action: Mouse moved to (963, 432)
Screenshot: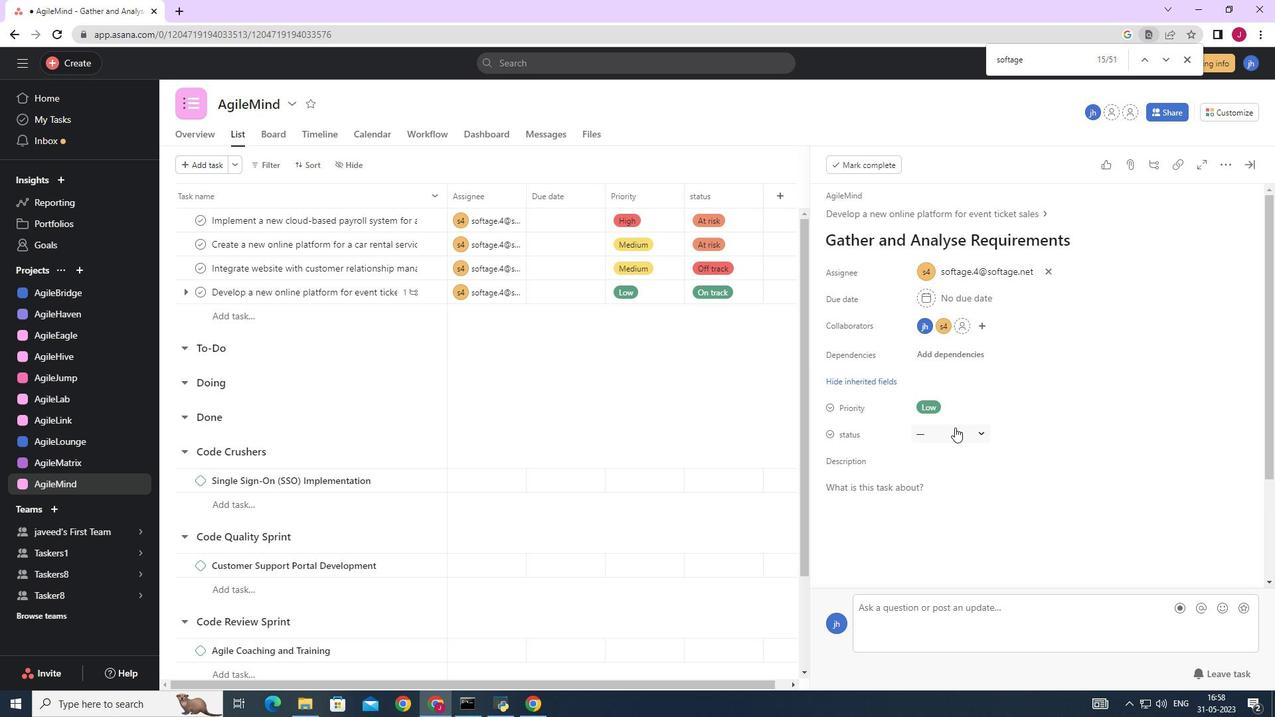 
Action: Mouse pressed left at (963, 432)
Screenshot: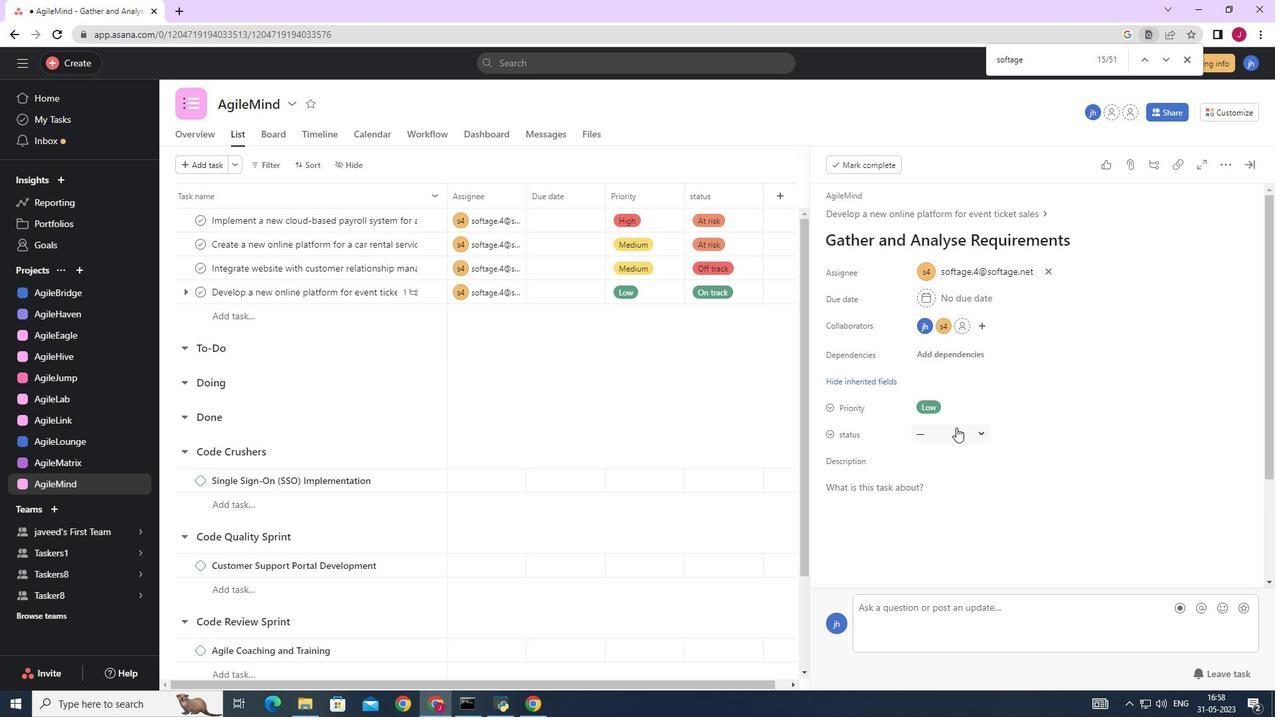 
Action: Mouse moved to (970, 480)
Screenshot: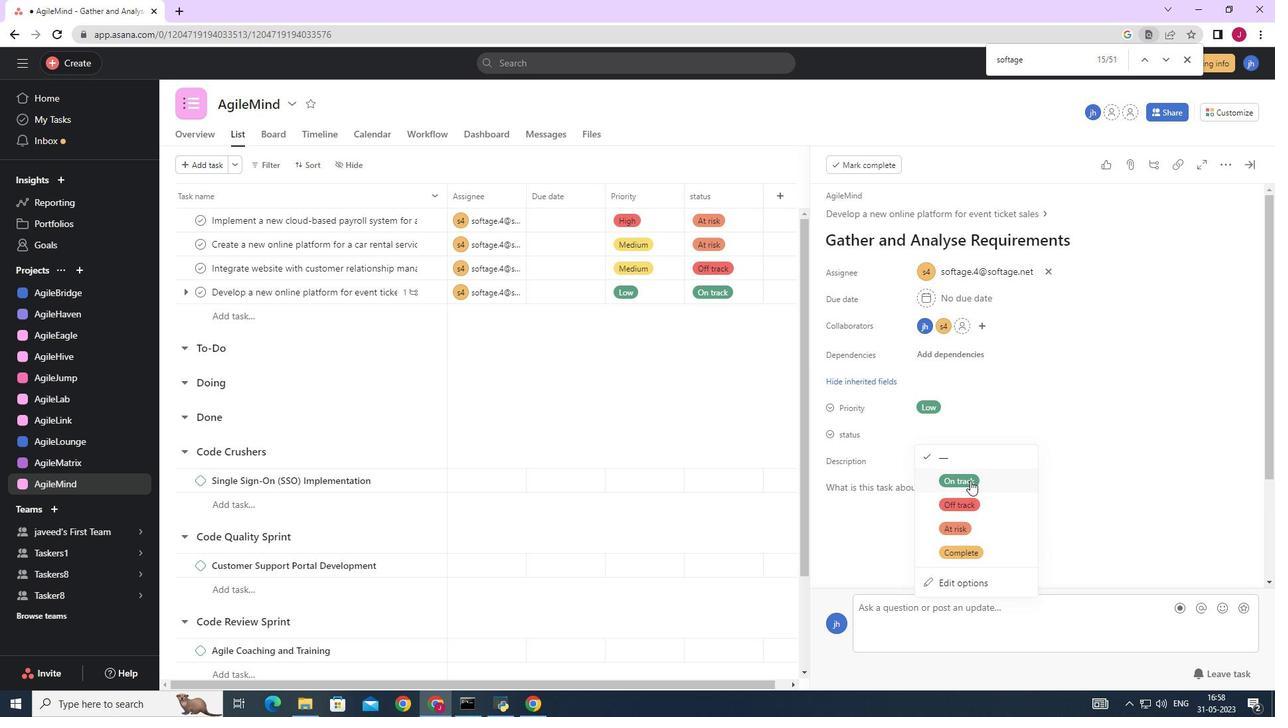 
Action: Mouse pressed left at (970, 480)
Screenshot: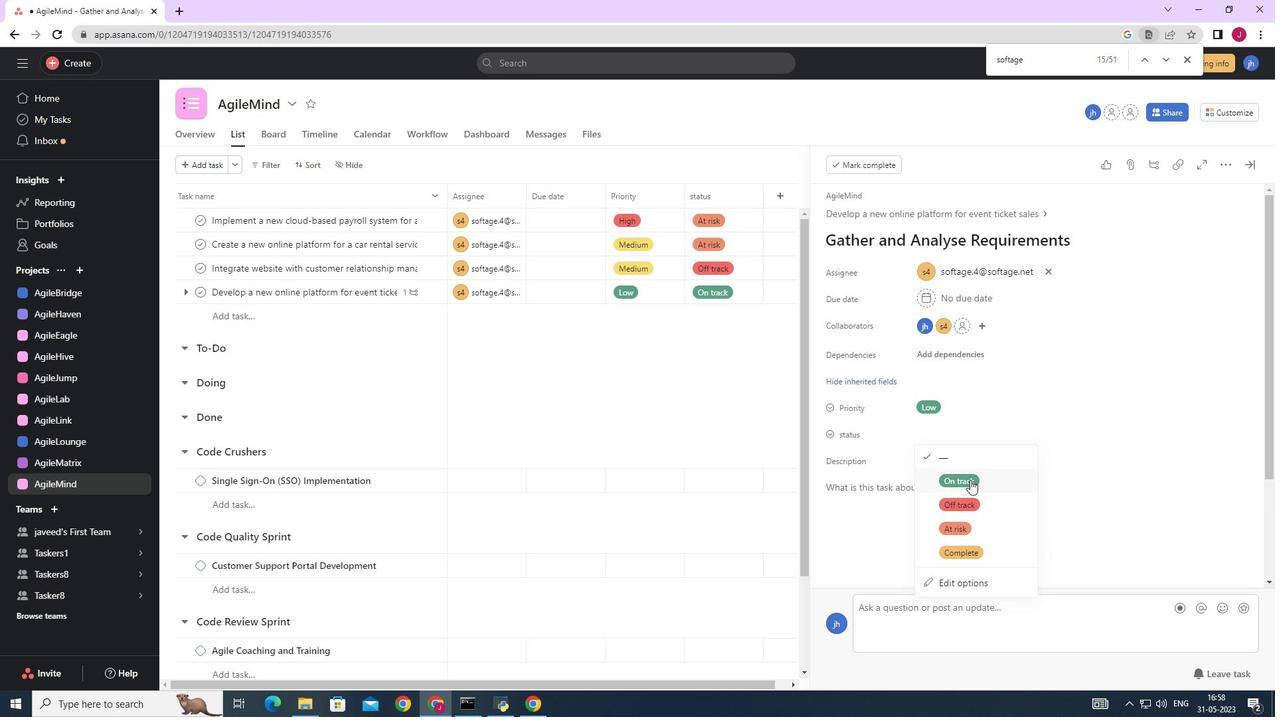 
Action: Mouse moved to (1245, 162)
Screenshot: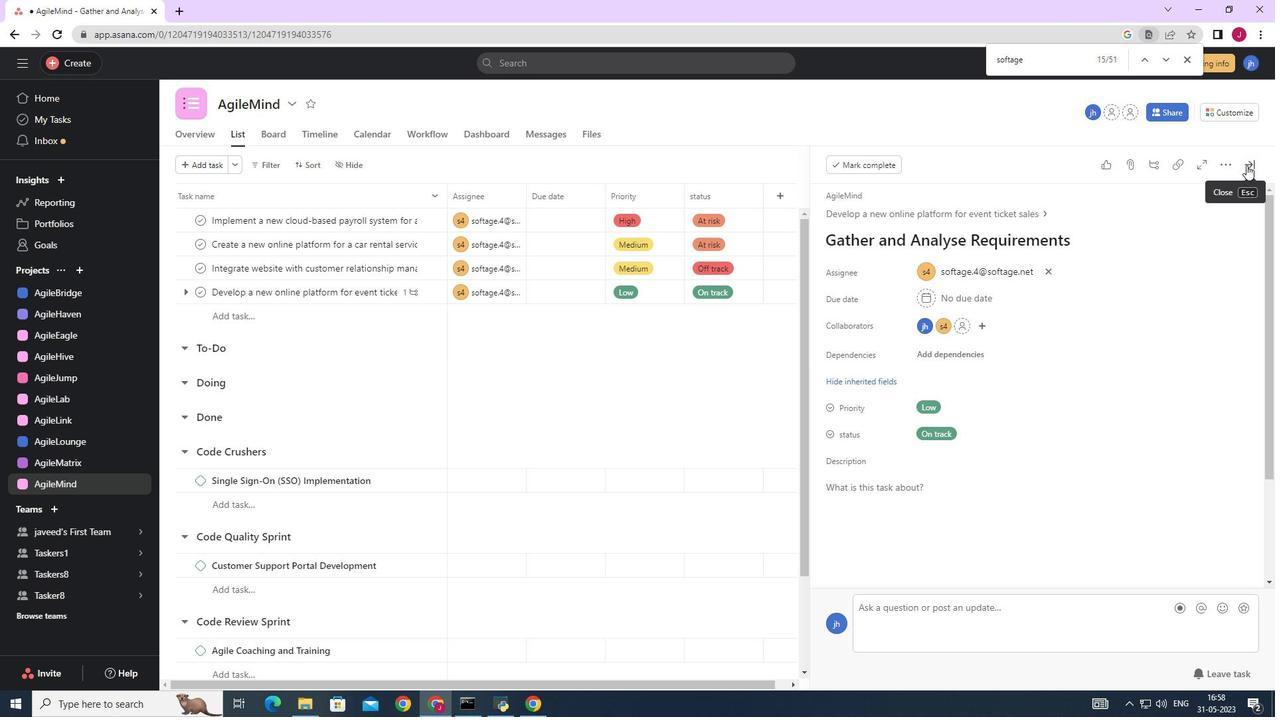 
Action: Mouse pressed left at (1245, 162)
Screenshot: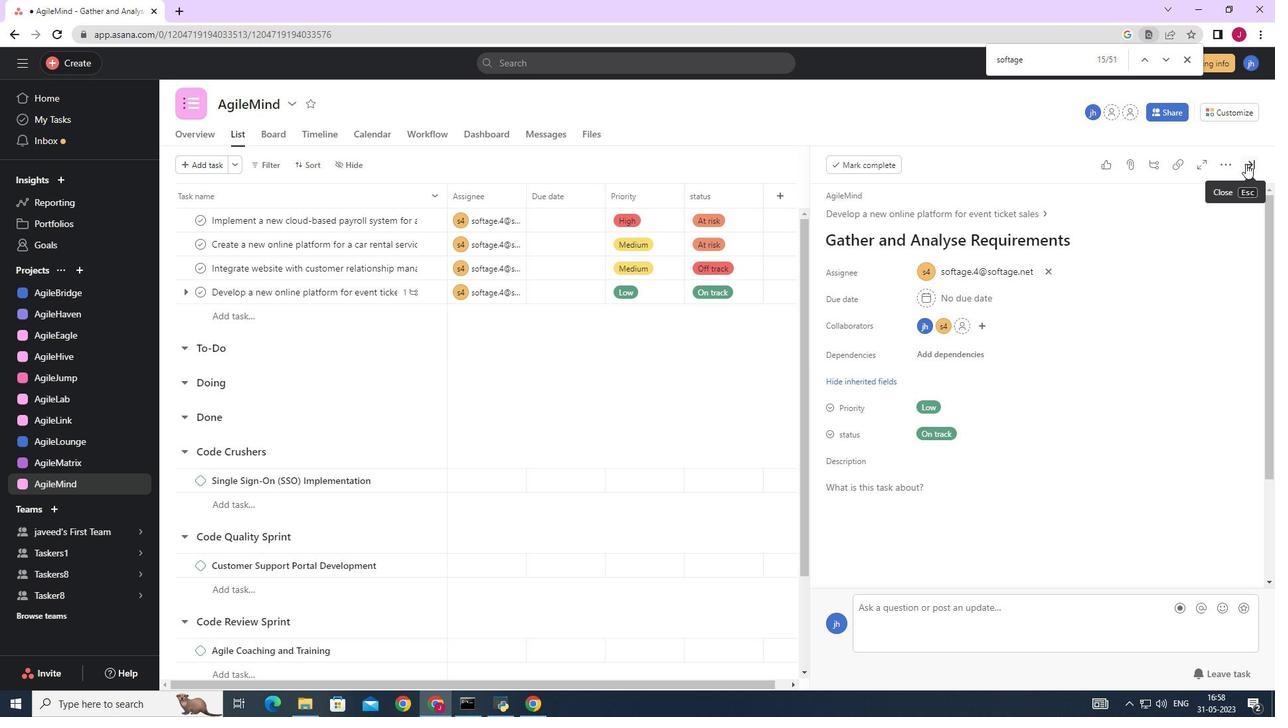 
Action: Mouse moved to (1219, 157)
Screenshot: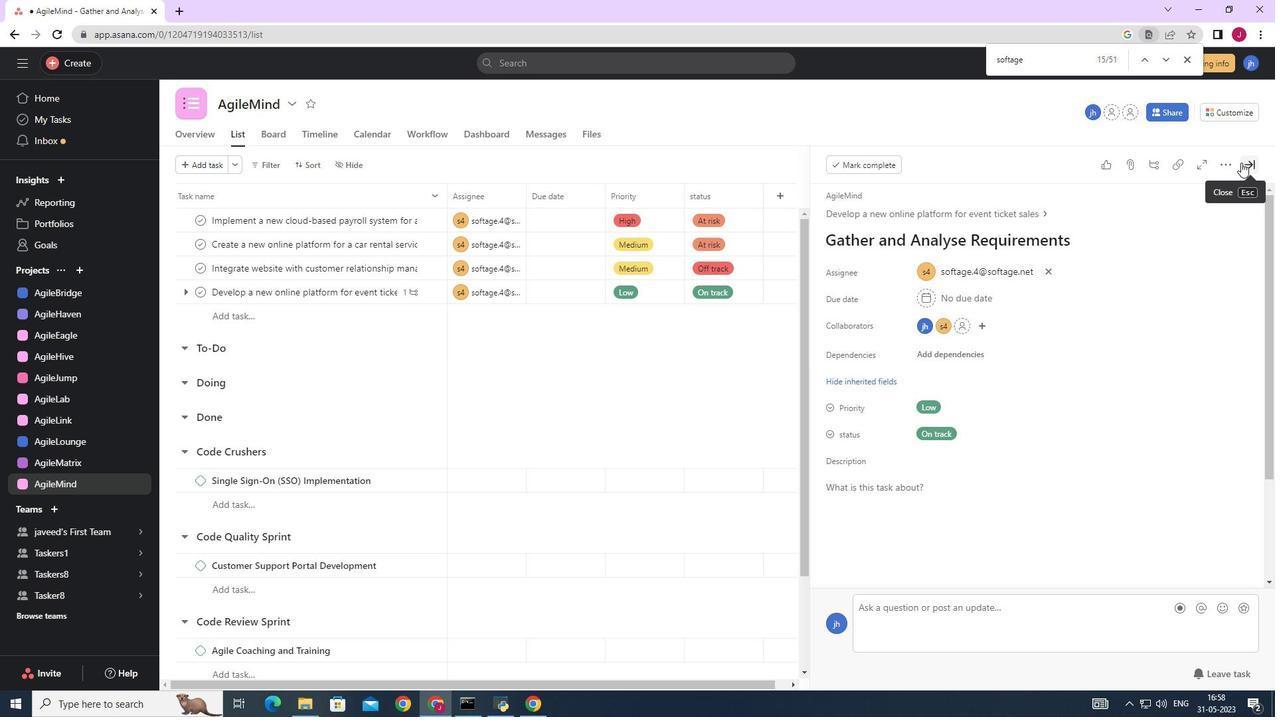
